 Task: Find connections with filter location Holstebro with filter topic #coronawith filter profile language Spanish with filter current company LIDO with filter school Vikram University with filter industry Renewable Energy Equipment Manufacturing with filter service category Logo Design with filter keywords title Recruiter
Action: Mouse moved to (501, 66)
Screenshot: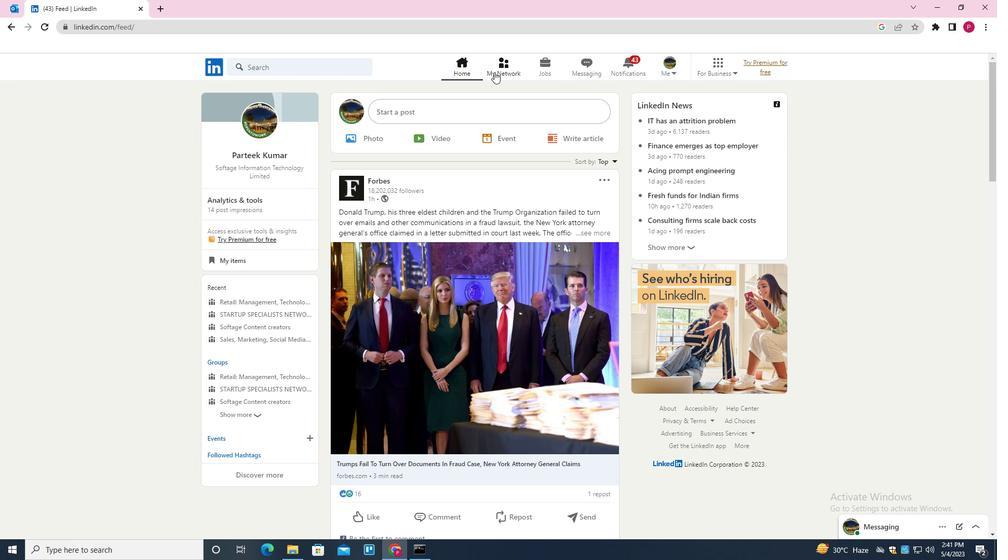 
Action: Mouse pressed left at (501, 66)
Screenshot: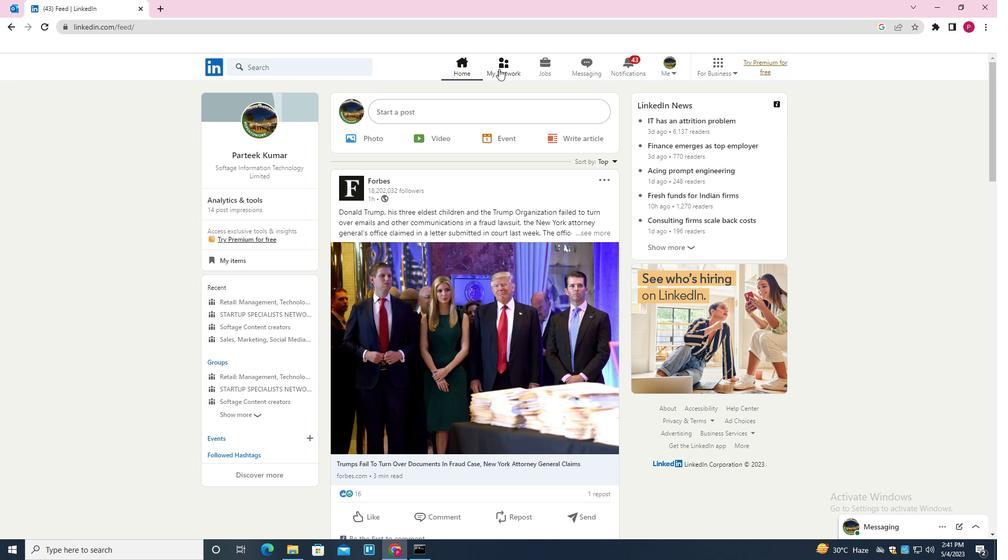 
Action: Mouse moved to (507, 63)
Screenshot: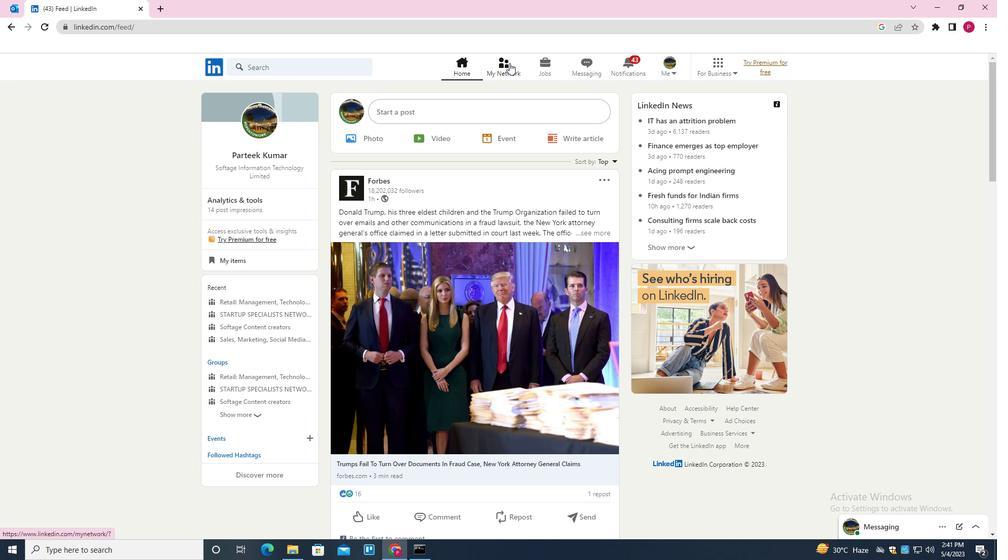 
Action: Mouse pressed left at (507, 63)
Screenshot: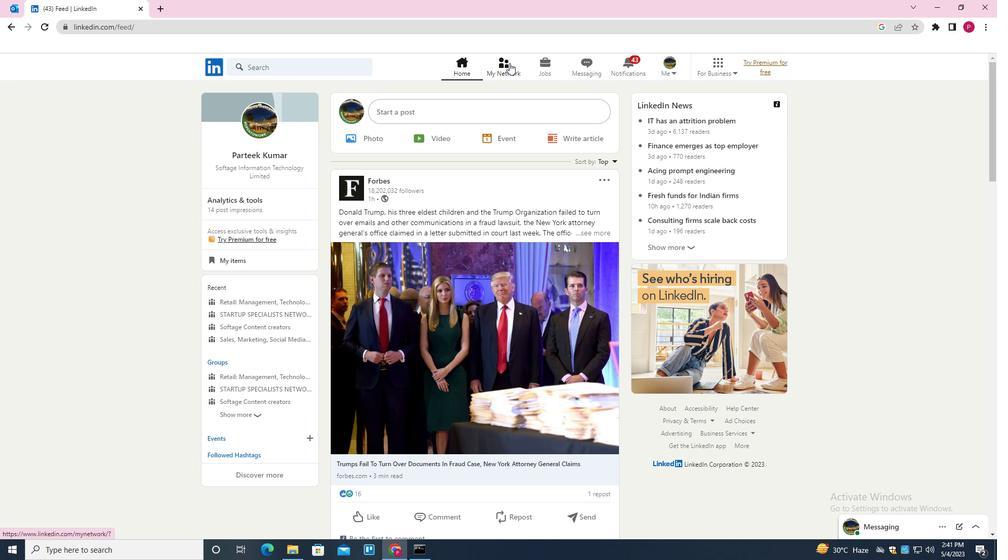 
Action: Mouse moved to (310, 125)
Screenshot: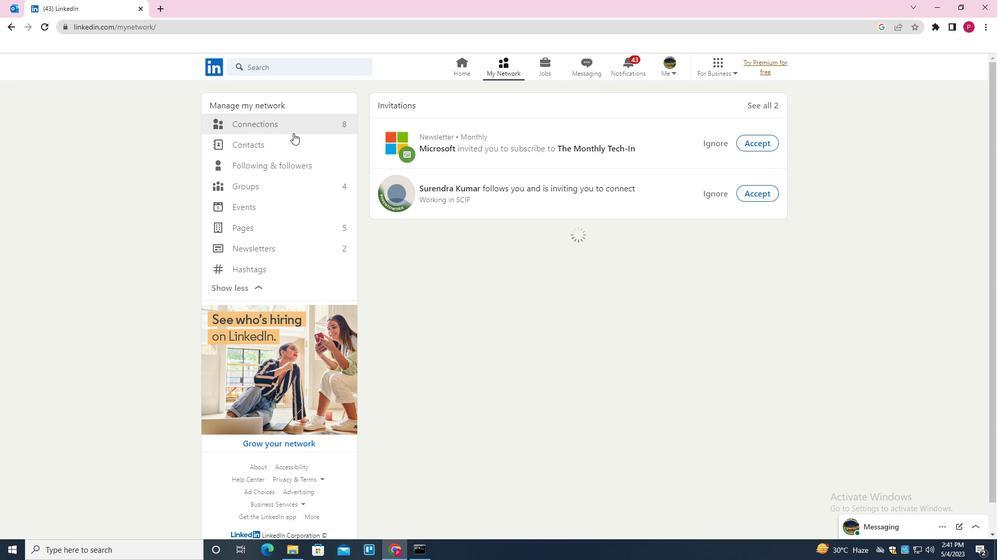 
Action: Mouse pressed left at (310, 125)
Screenshot: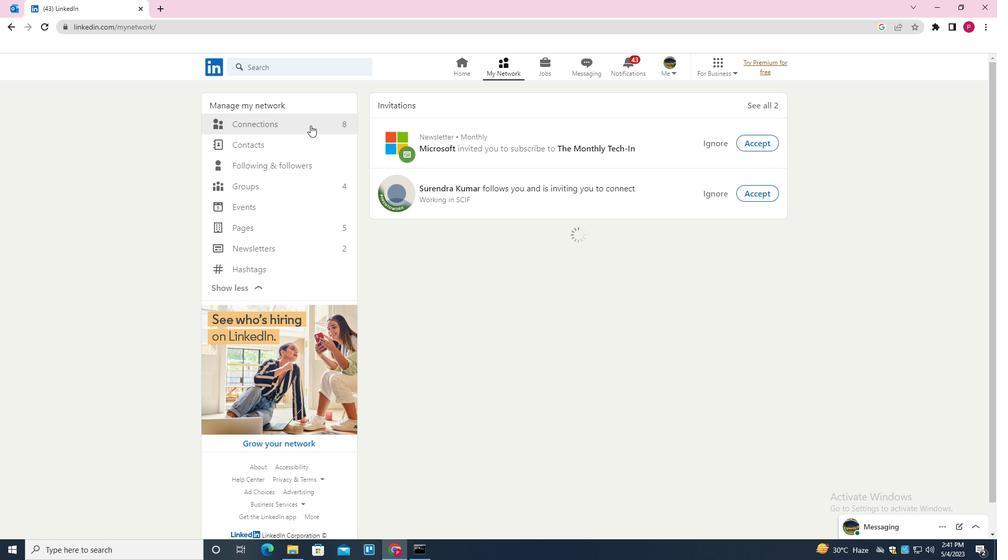 
Action: Mouse moved to (572, 126)
Screenshot: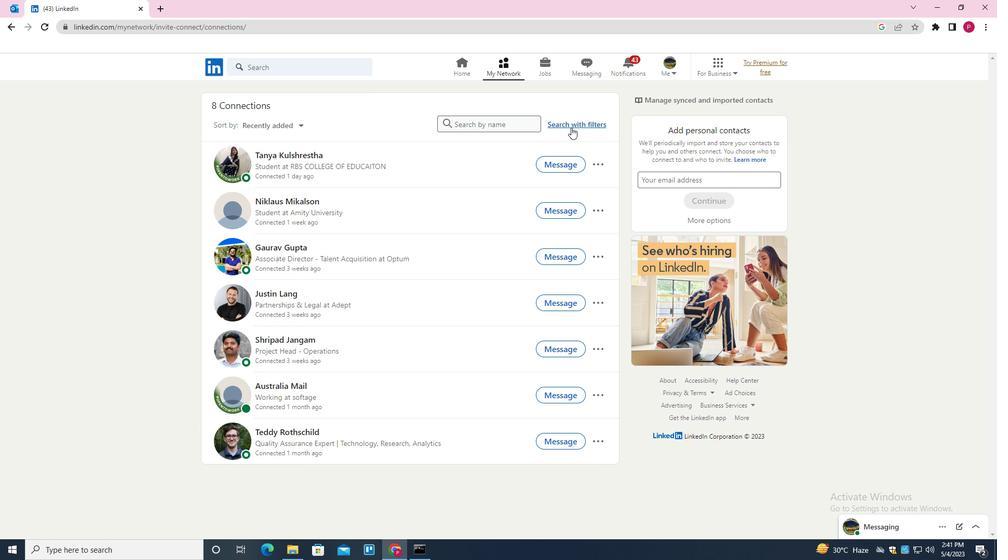 
Action: Mouse pressed left at (572, 126)
Screenshot: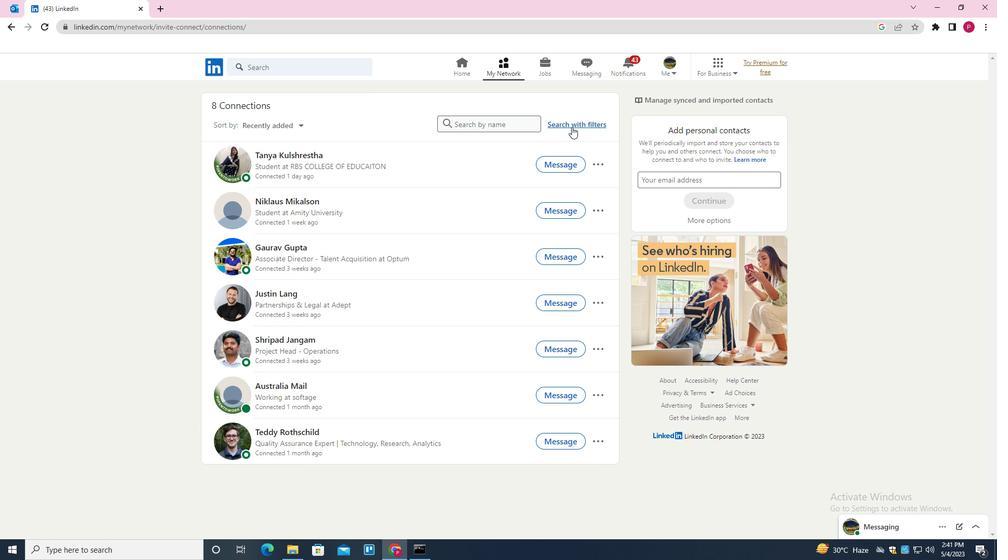 
Action: Mouse moved to (533, 97)
Screenshot: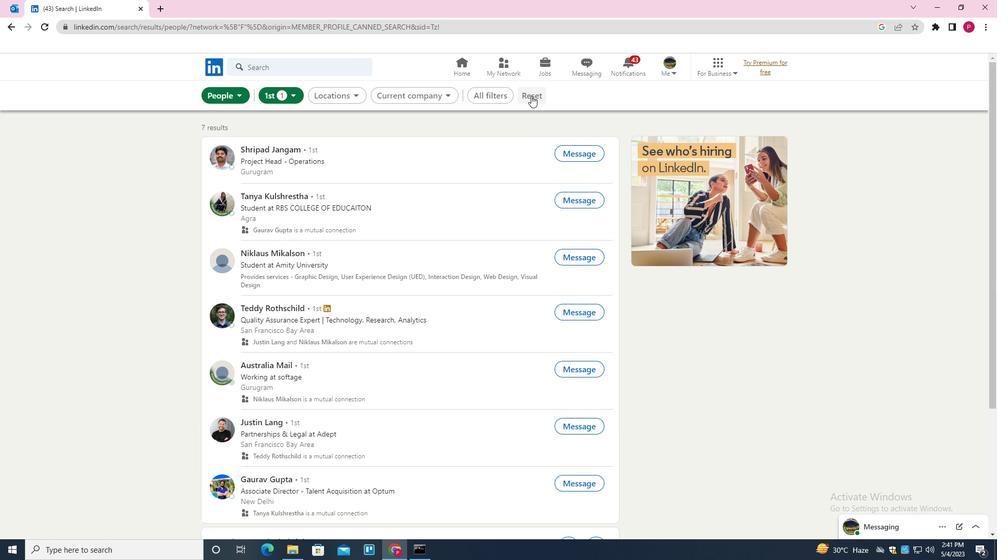 
Action: Mouse pressed left at (533, 97)
Screenshot: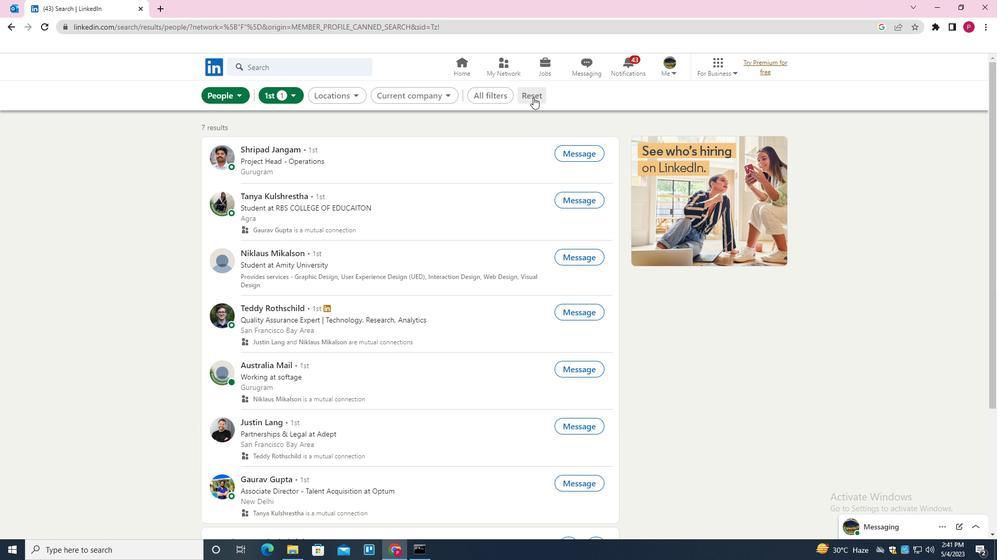 
Action: Mouse moved to (518, 99)
Screenshot: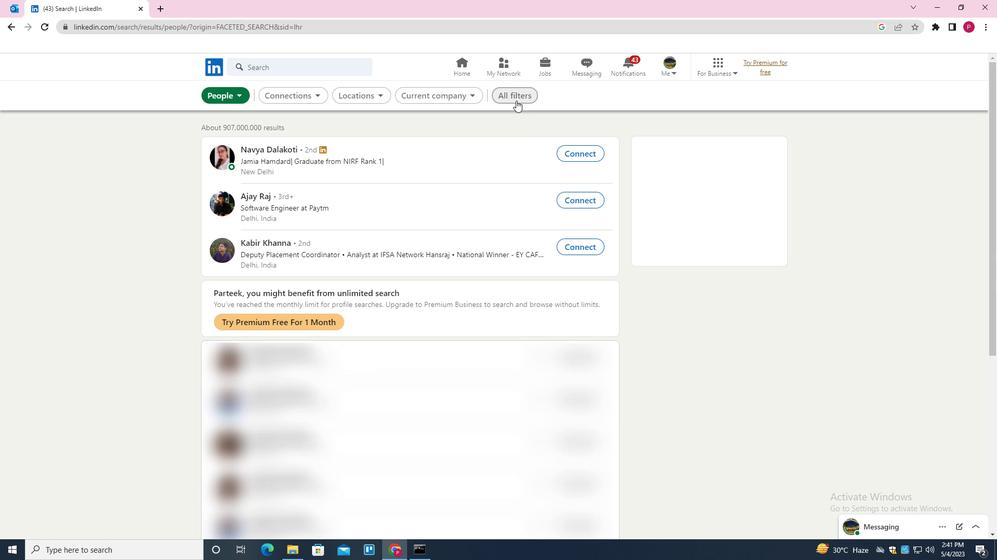 
Action: Mouse pressed left at (518, 99)
Screenshot: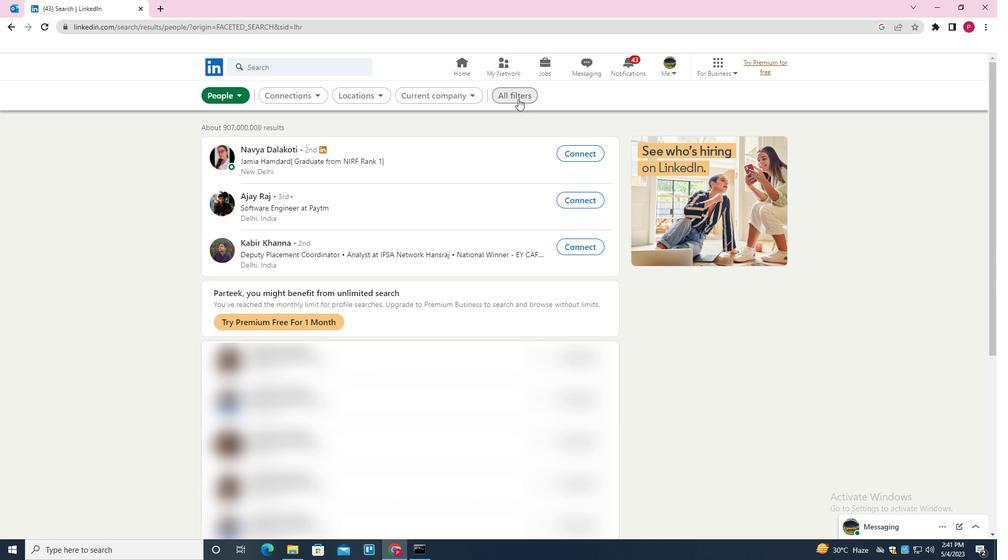 
Action: Mouse moved to (832, 288)
Screenshot: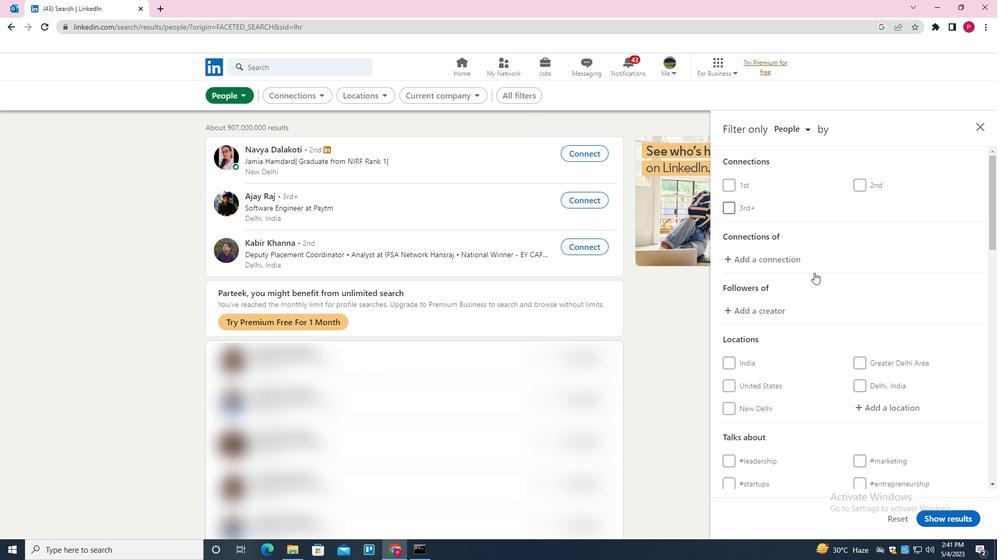 
Action: Mouse scrolled (832, 288) with delta (0, 0)
Screenshot: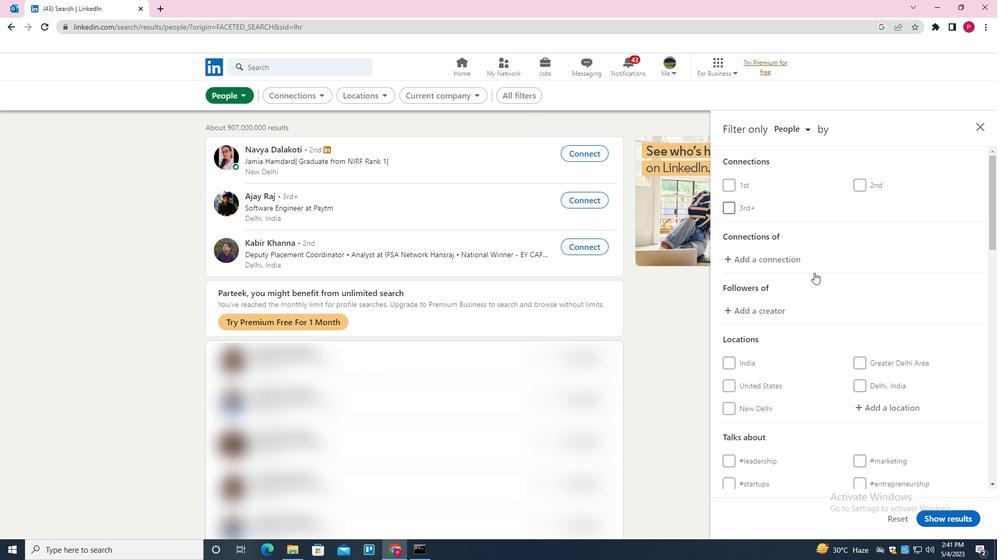 
Action: Mouse moved to (832, 289)
Screenshot: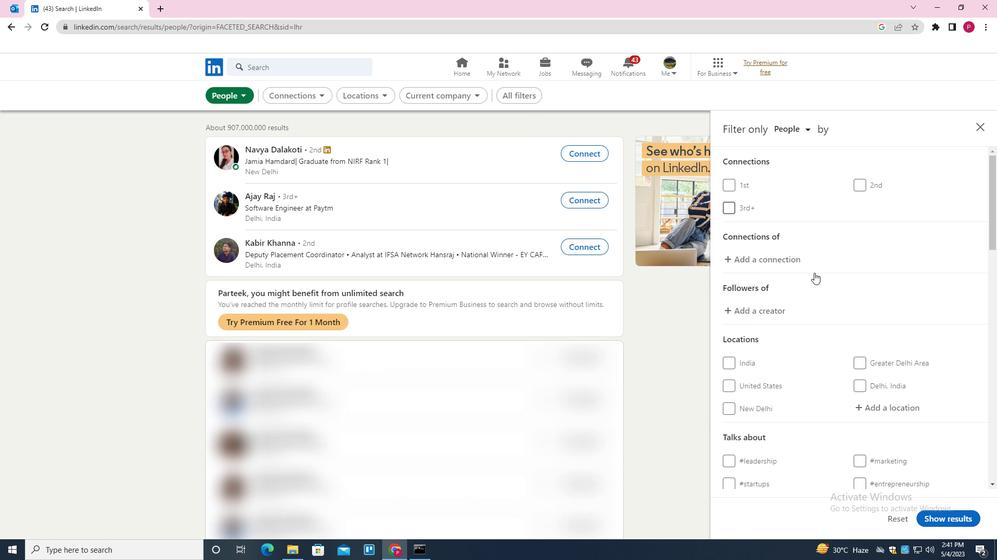
Action: Mouse scrolled (832, 288) with delta (0, 0)
Screenshot: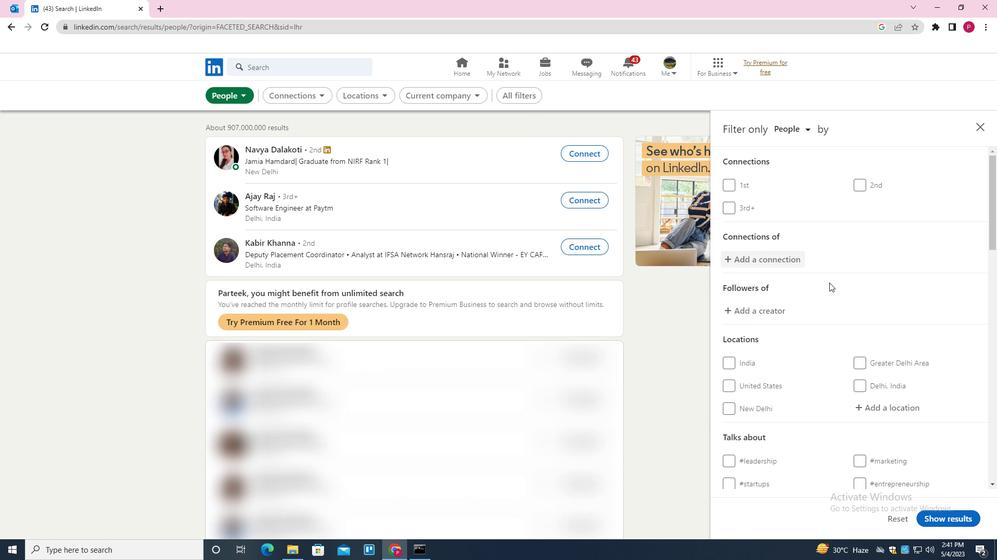 
Action: Mouse moved to (832, 289)
Screenshot: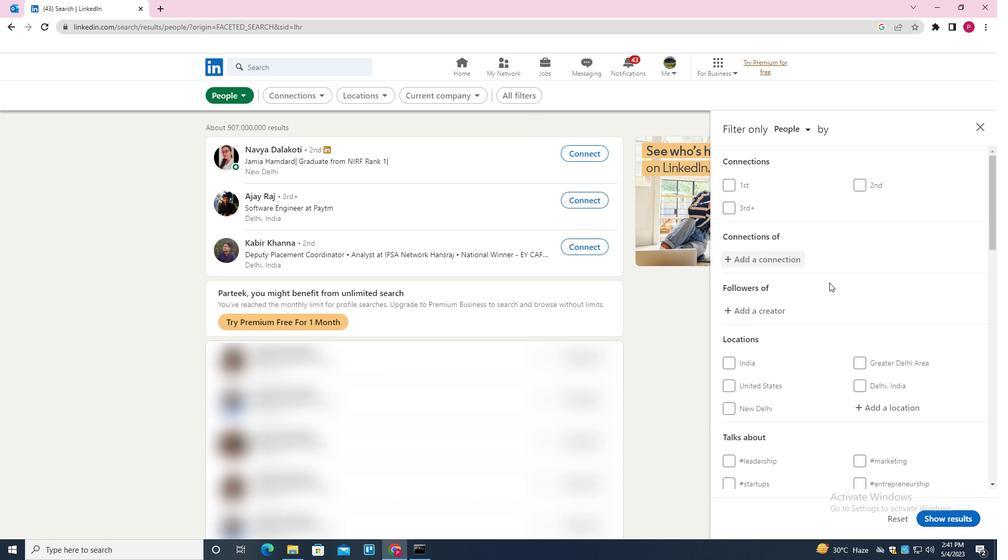 
Action: Mouse scrolled (832, 289) with delta (0, 0)
Screenshot: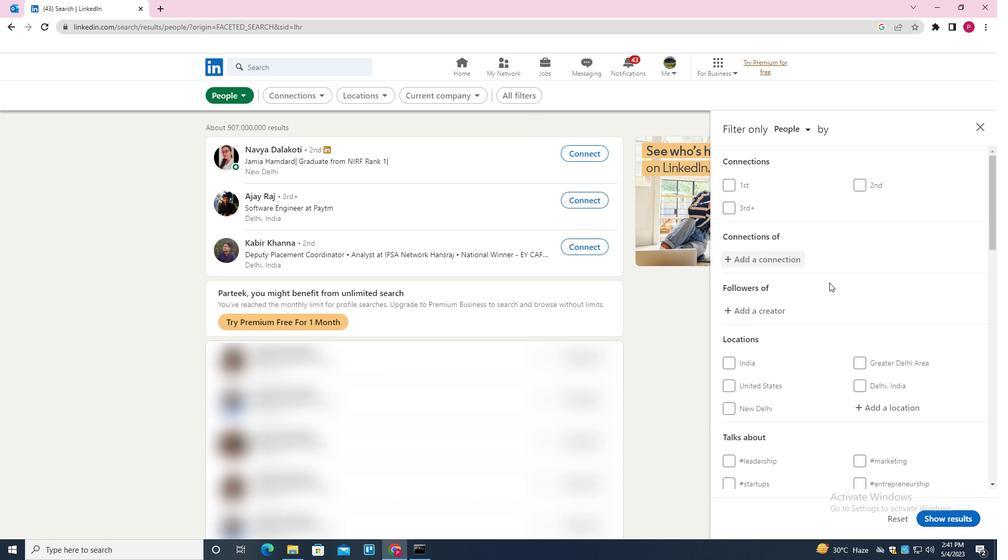 
Action: Mouse moved to (881, 250)
Screenshot: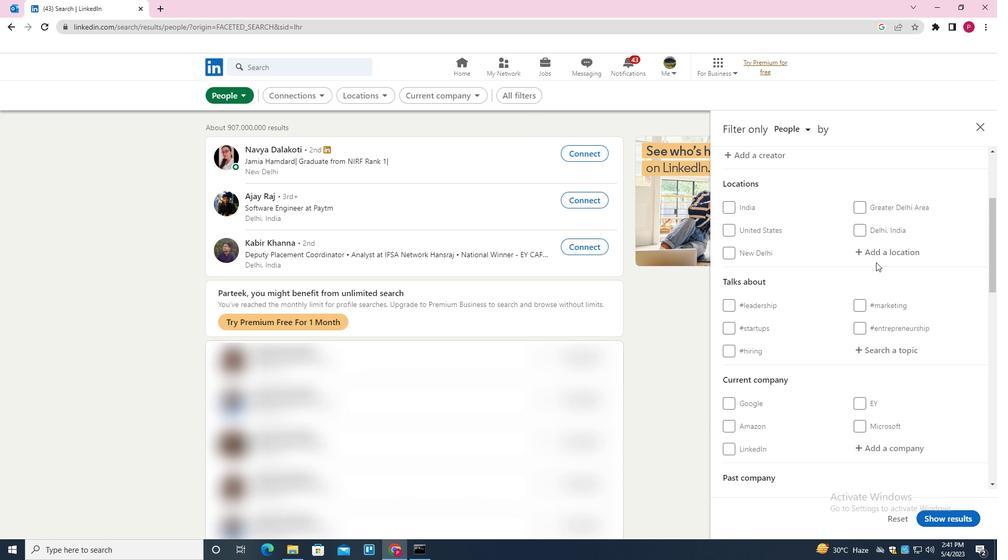 
Action: Mouse pressed left at (881, 250)
Screenshot: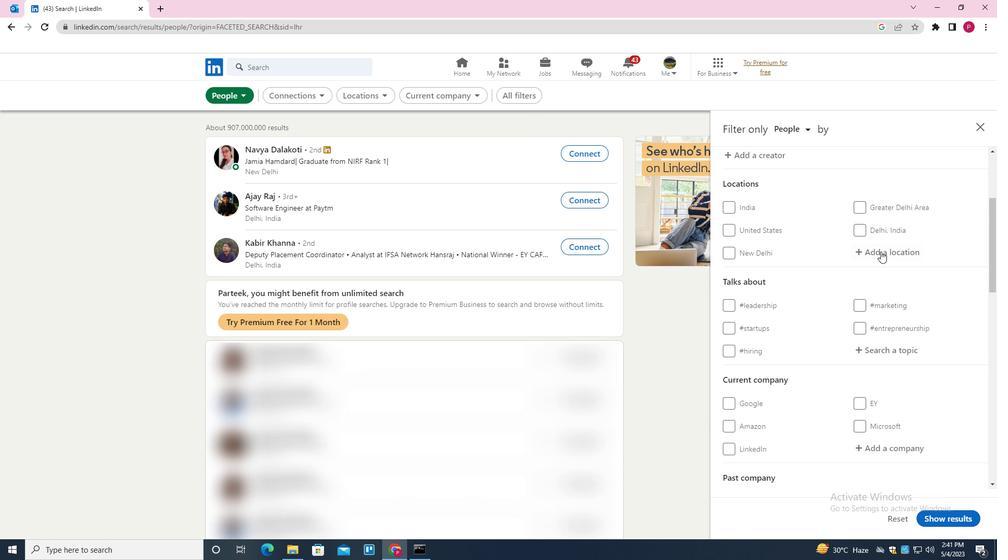 
Action: Key pressed <Key.shift><Key.shift>HOLSTEBE<Key.backspace>RO<Key.down><Key.enter>
Screenshot: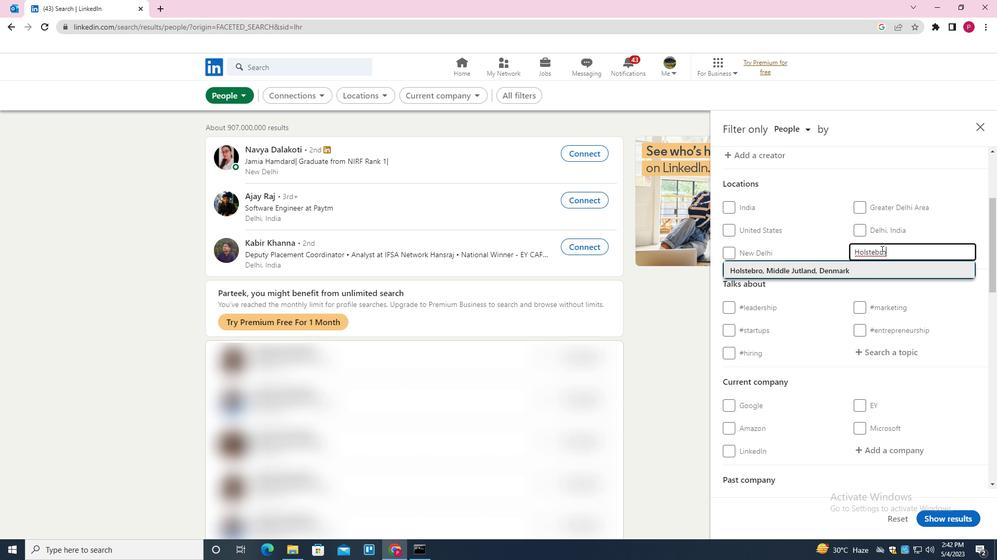 
Action: Mouse moved to (876, 266)
Screenshot: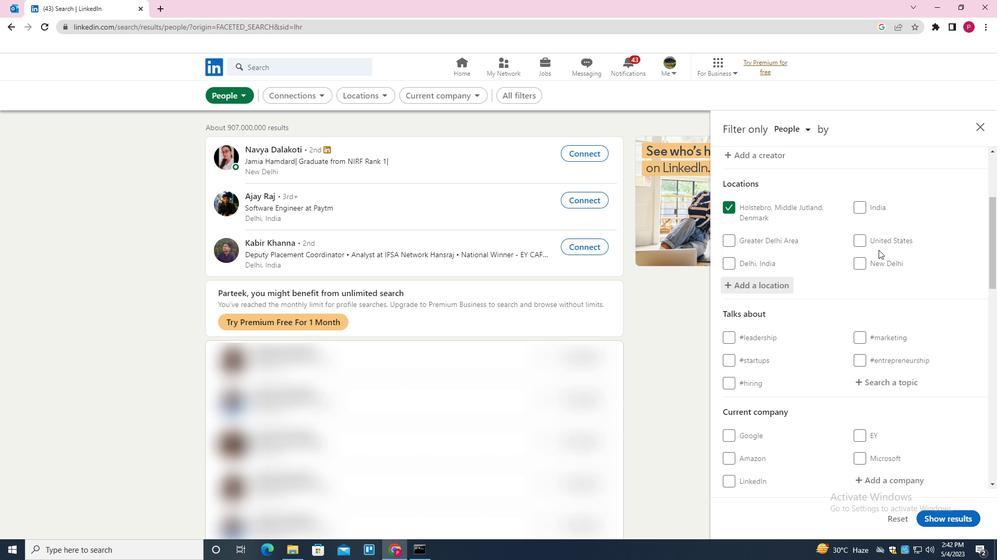 
Action: Mouse scrolled (876, 266) with delta (0, 0)
Screenshot: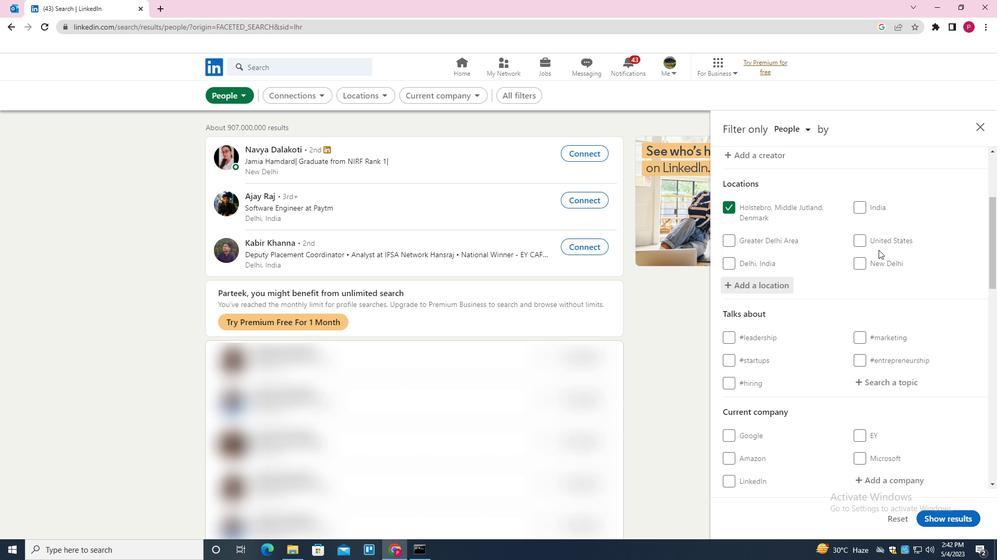 
Action: Mouse moved to (876, 269)
Screenshot: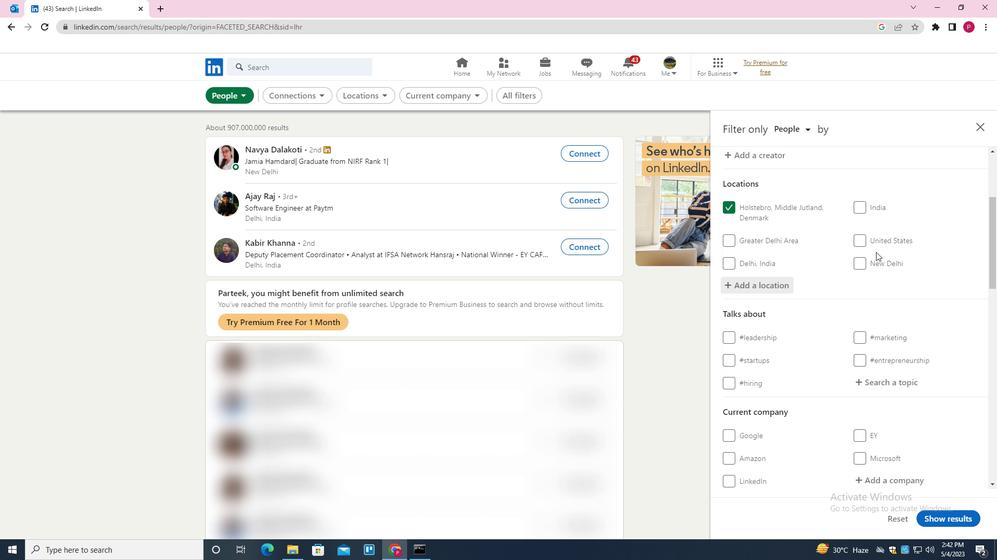 
Action: Mouse scrolled (876, 268) with delta (0, 0)
Screenshot: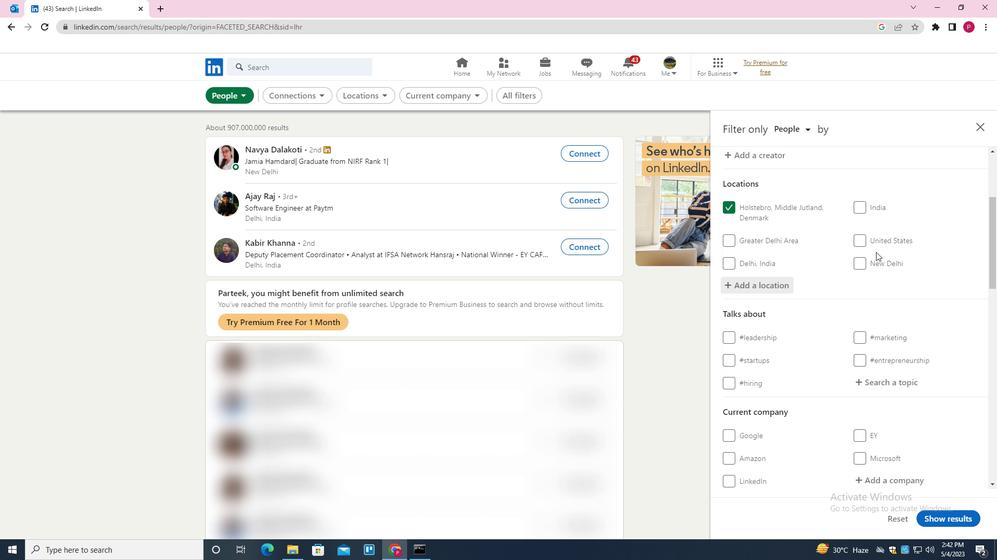 
Action: Mouse scrolled (876, 268) with delta (0, 0)
Screenshot: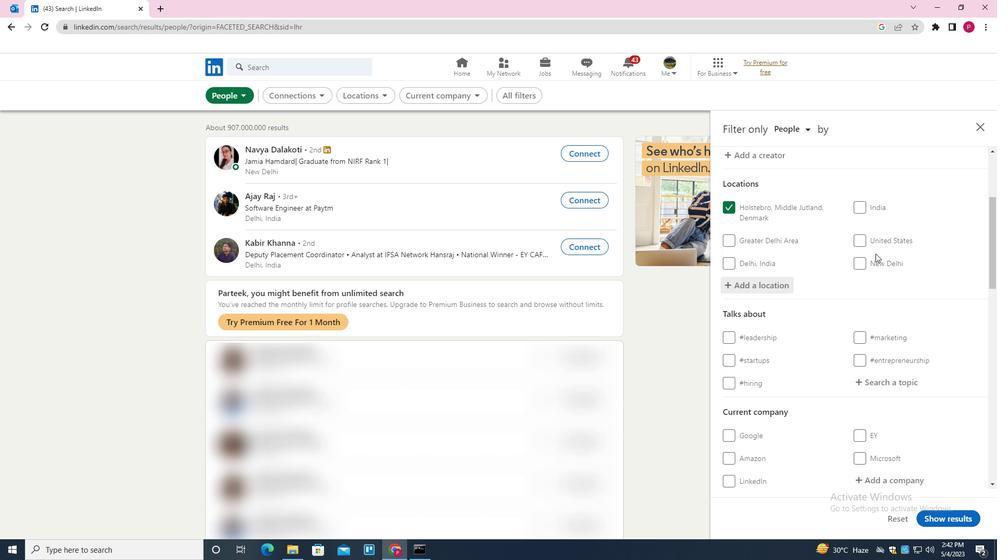 
Action: Mouse moved to (891, 229)
Screenshot: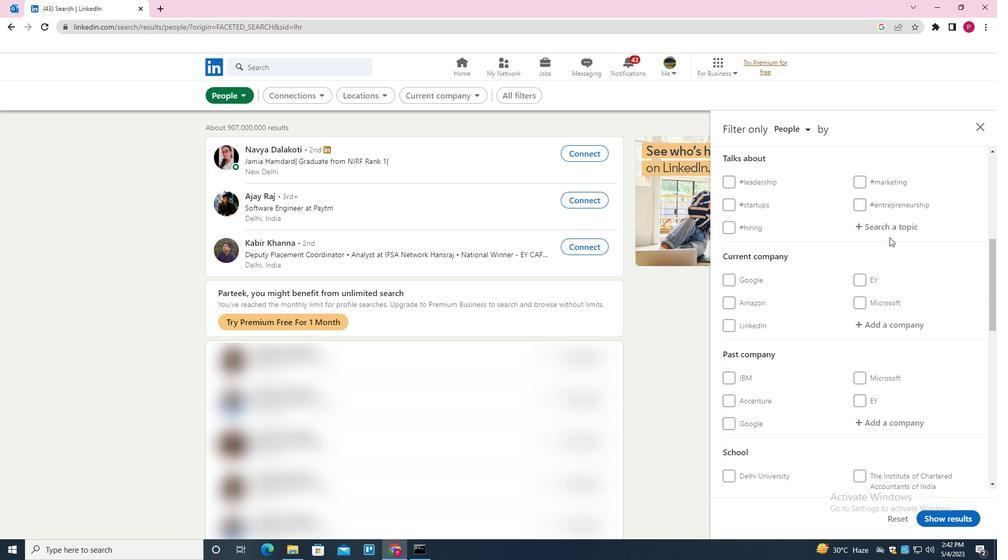 
Action: Mouse pressed left at (891, 229)
Screenshot: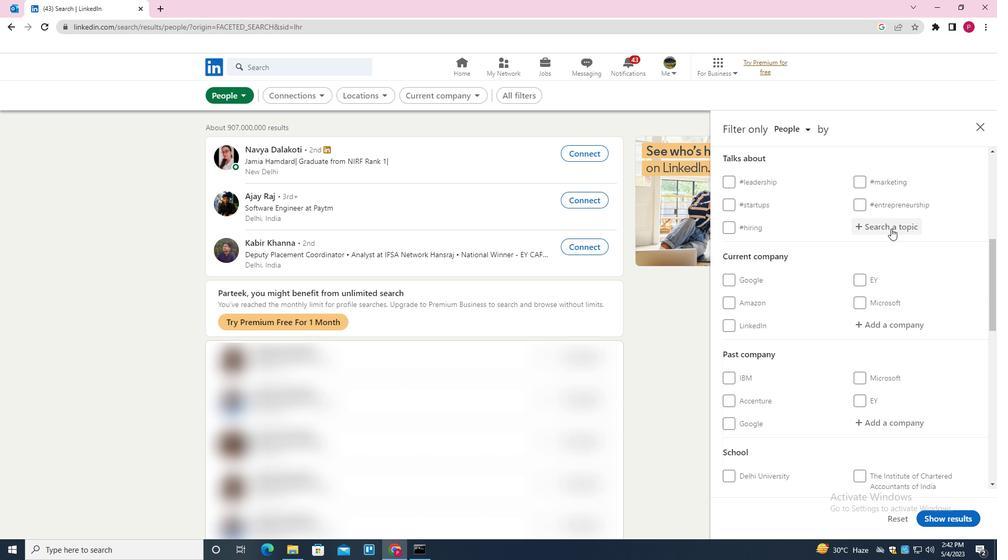 
Action: Mouse moved to (892, 224)
Screenshot: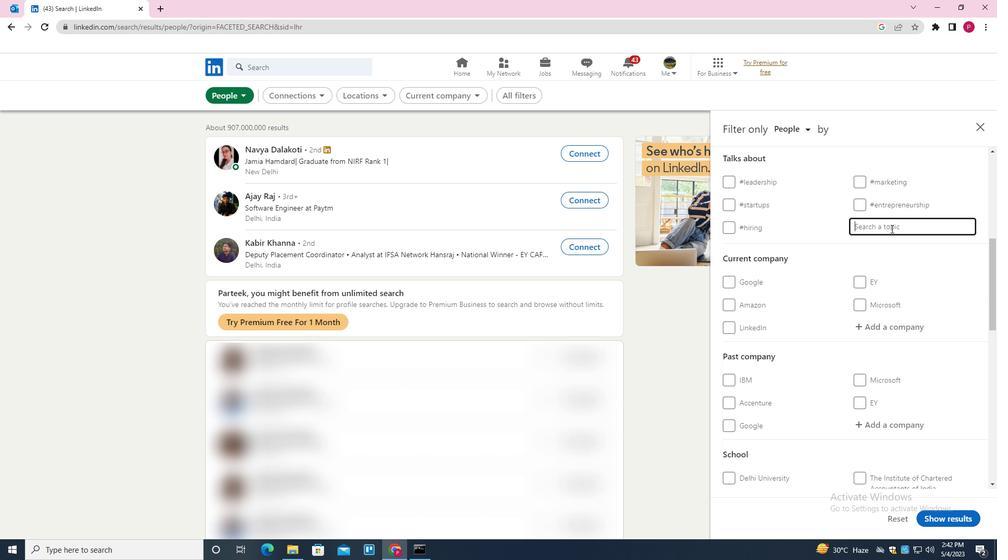 
Action: Key pressed CORONA<Key.down><Key.enter>
Screenshot: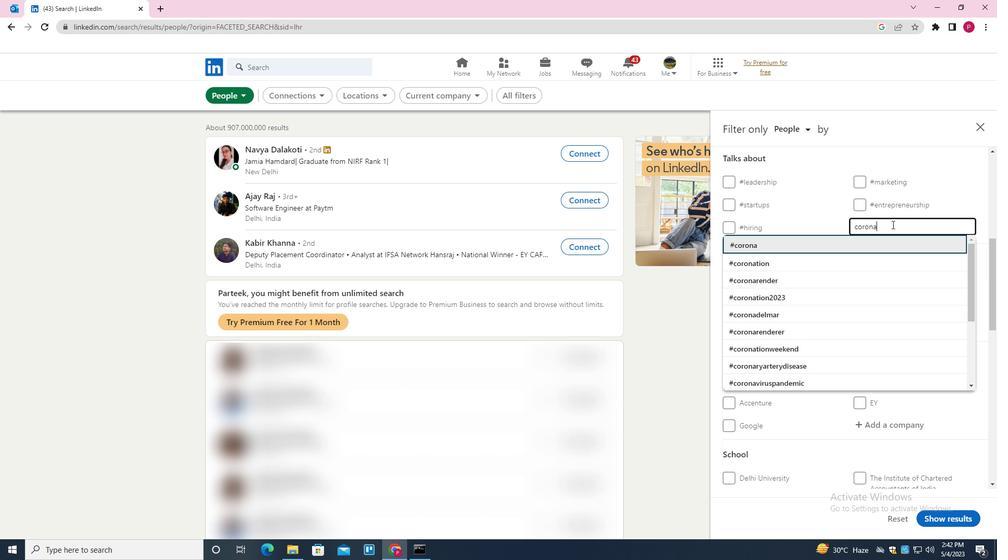 
Action: Mouse moved to (755, 238)
Screenshot: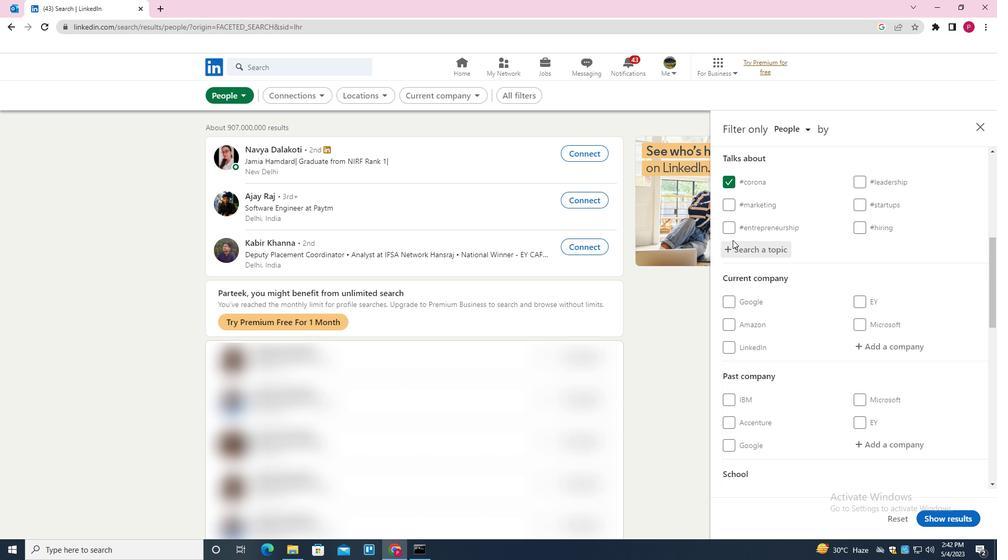 
Action: Mouse scrolled (755, 237) with delta (0, 0)
Screenshot: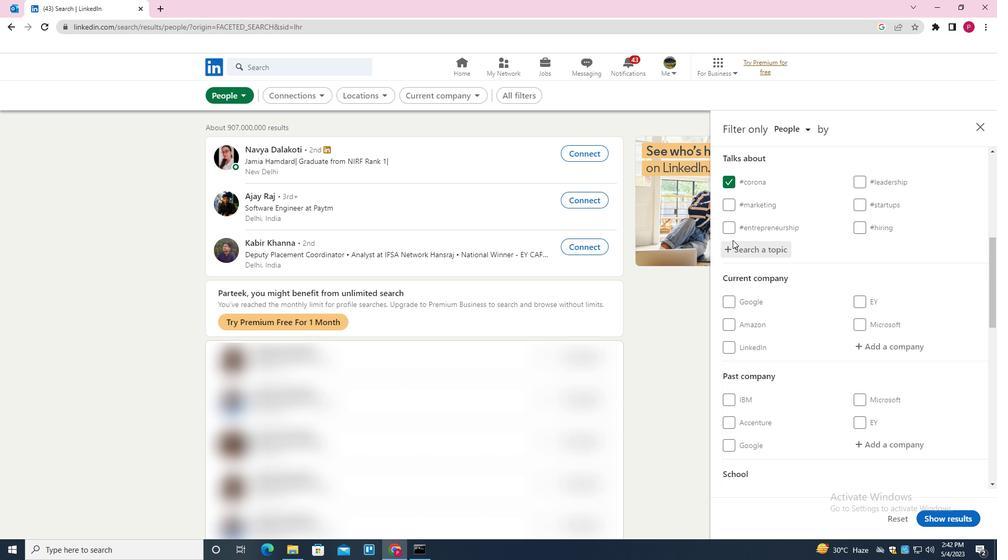 
Action: Mouse moved to (762, 237)
Screenshot: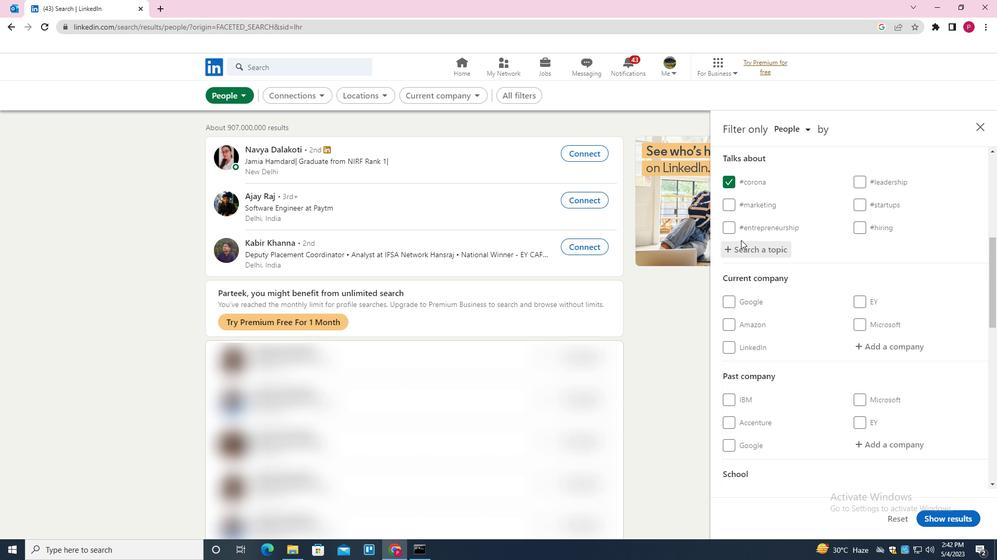 
Action: Mouse scrolled (762, 237) with delta (0, 0)
Screenshot: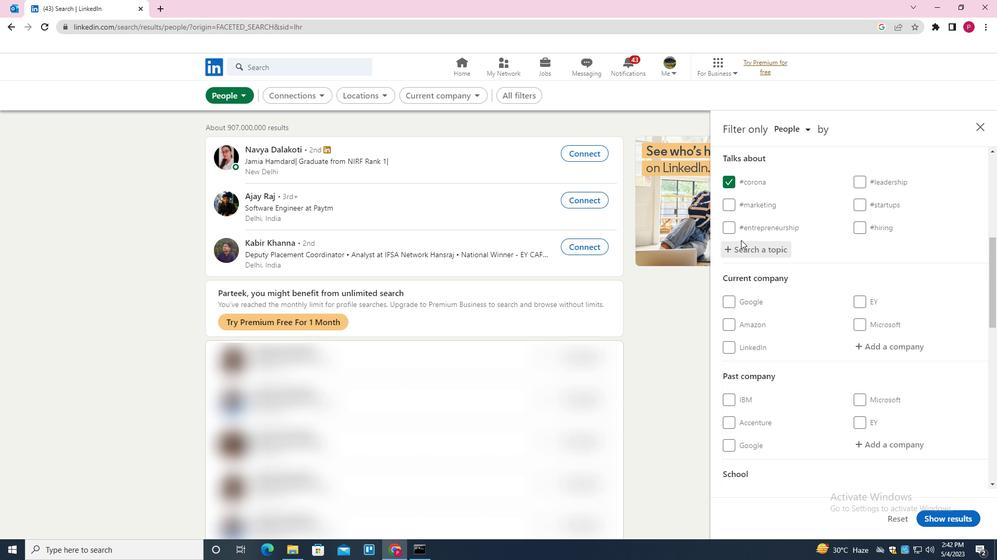 
Action: Mouse moved to (763, 237)
Screenshot: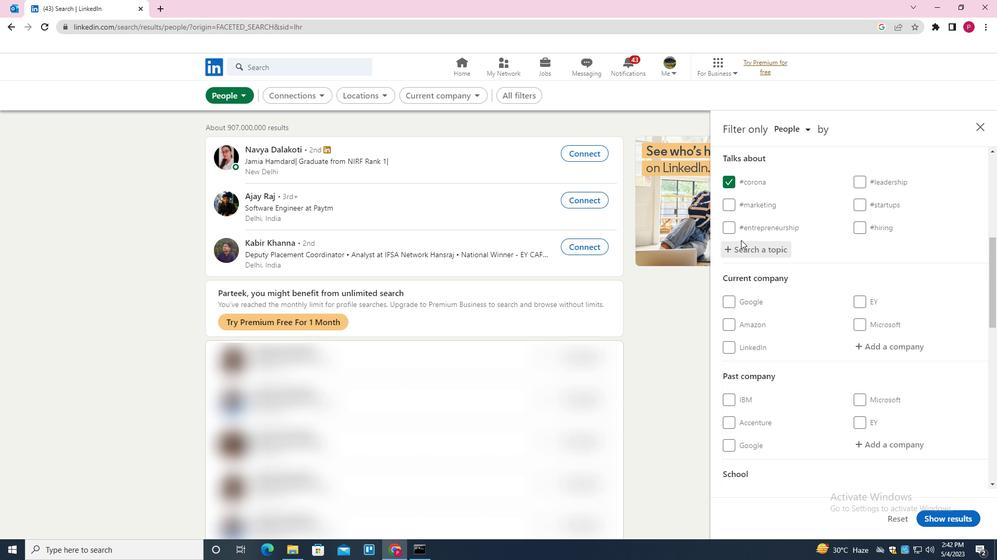 
Action: Mouse scrolled (763, 237) with delta (0, 0)
Screenshot: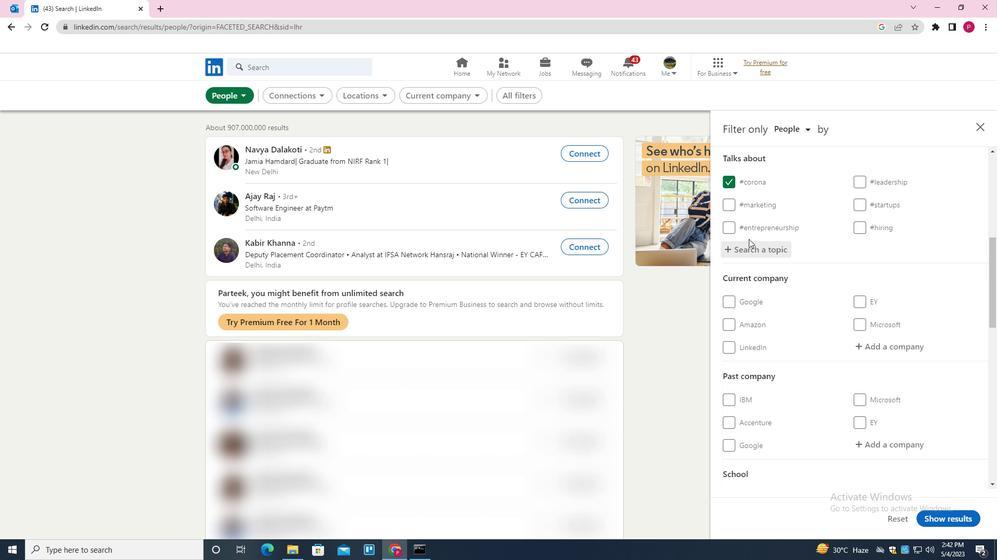 
Action: Mouse moved to (767, 237)
Screenshot: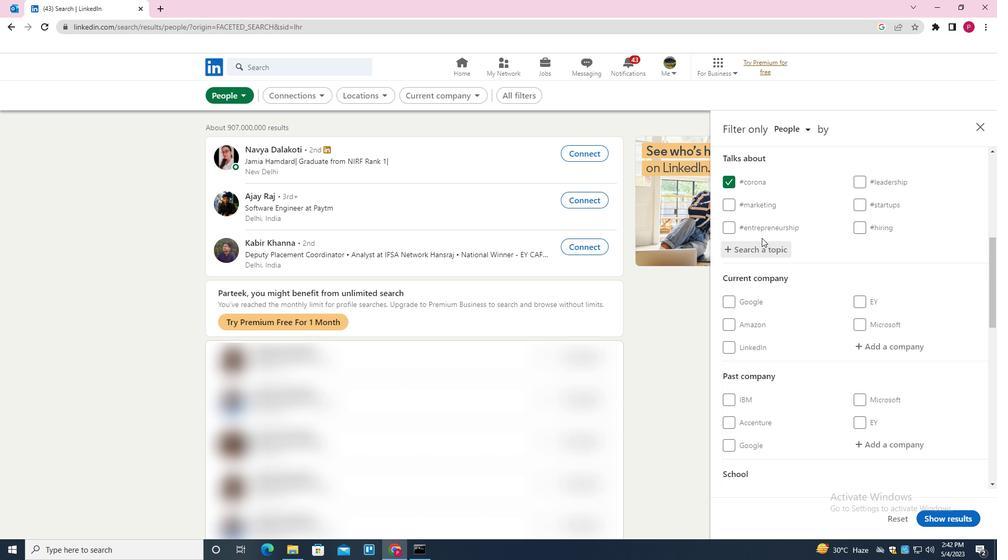 
Action: Mouse scrolled (767, 236) with delta (0, 0)
Screenshot: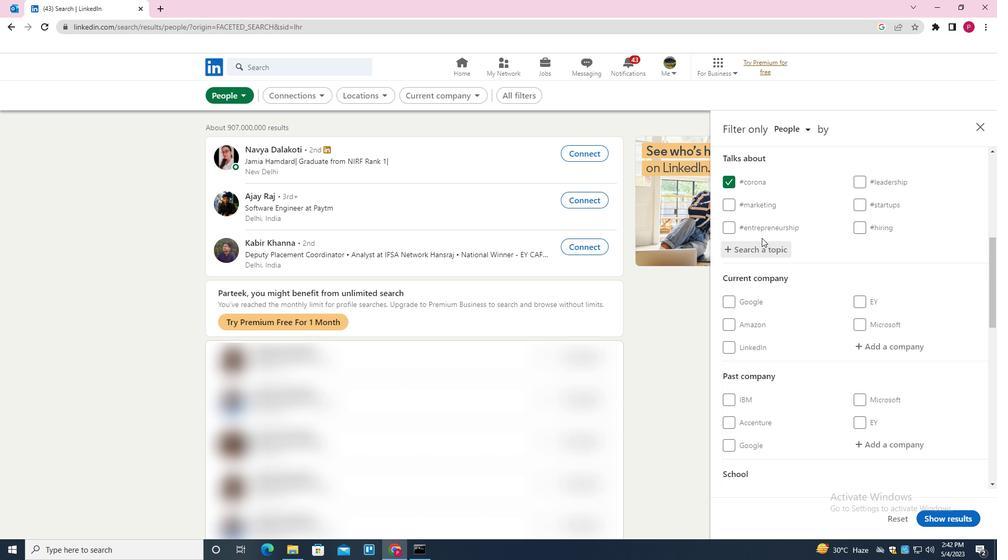 
Action: Mouse moved to (763, 256)
Screenshot: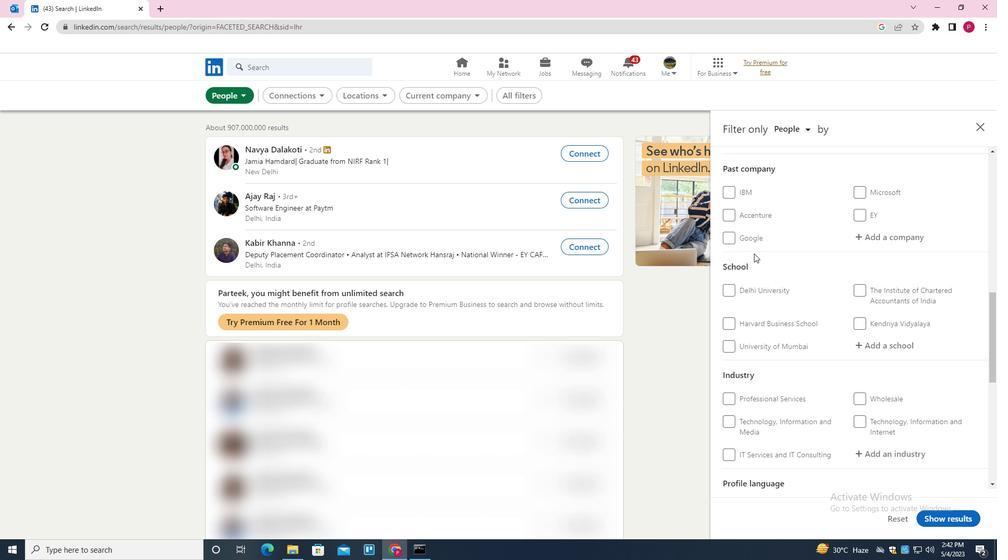 
Action: Mouse scrolled (763, 255) with delta (0, 0)
Screenshot: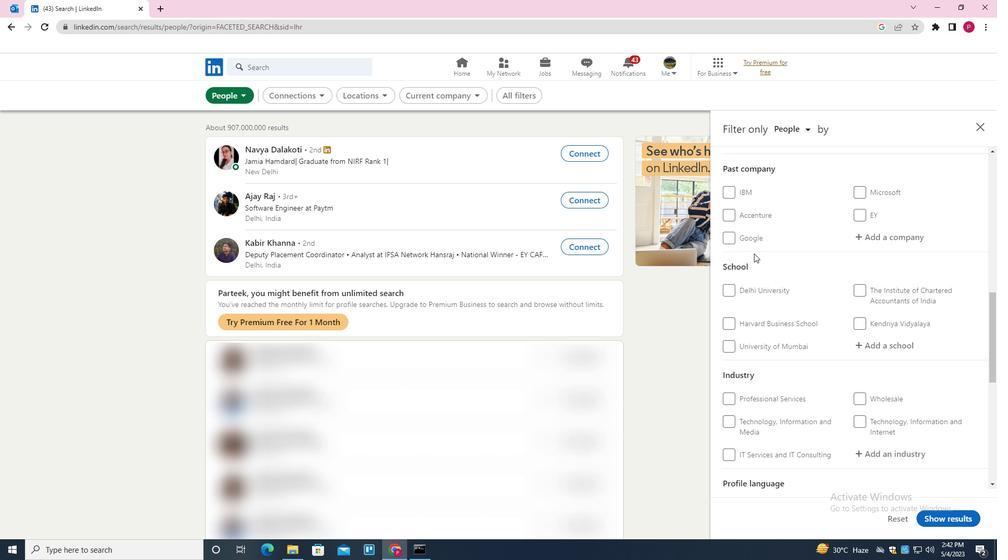 
Action: Mouse moved to (778, 257)
Screenshot: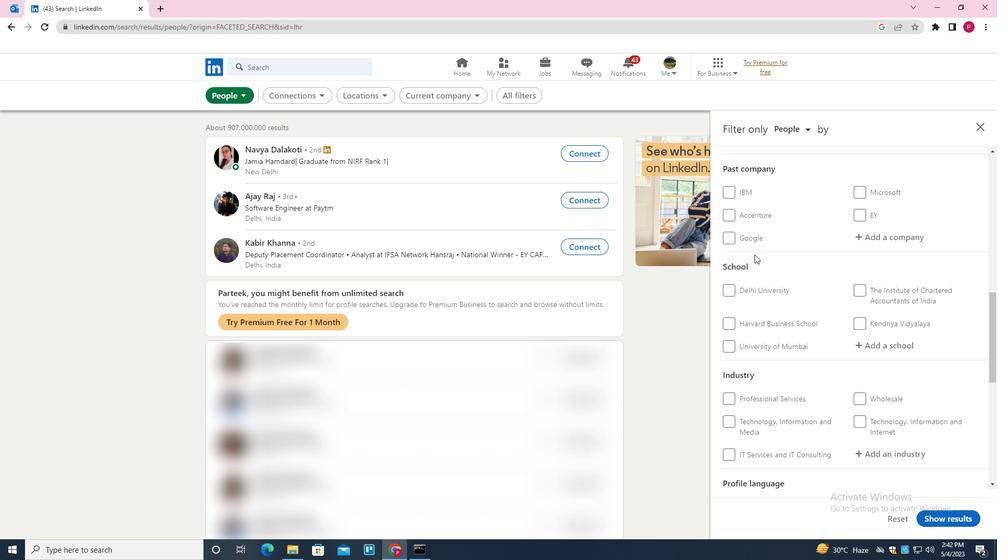 
Action: Mouse scrolled (778, 257) with delta (0, 0)
Screenshot: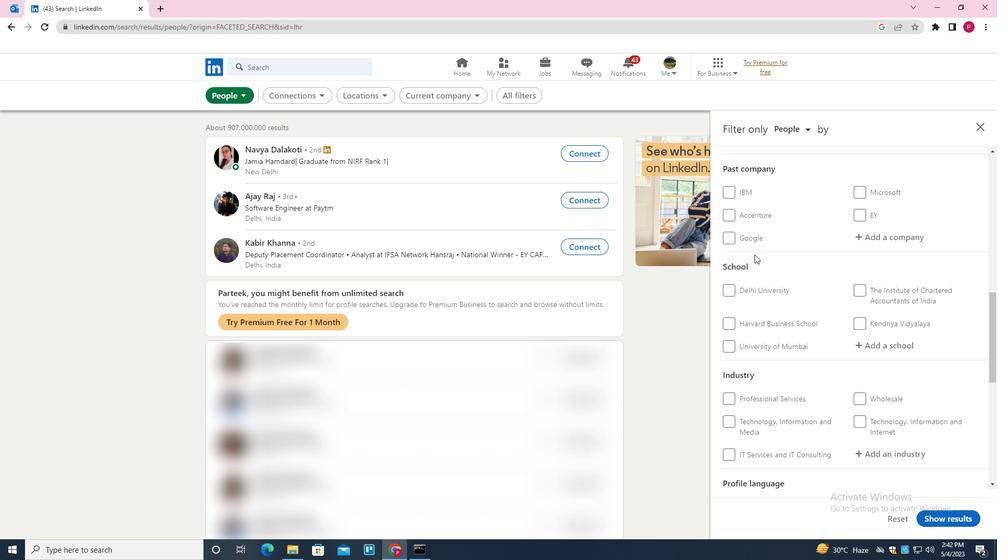 
Action: Mouse moved to (779, 258)
Screenshot: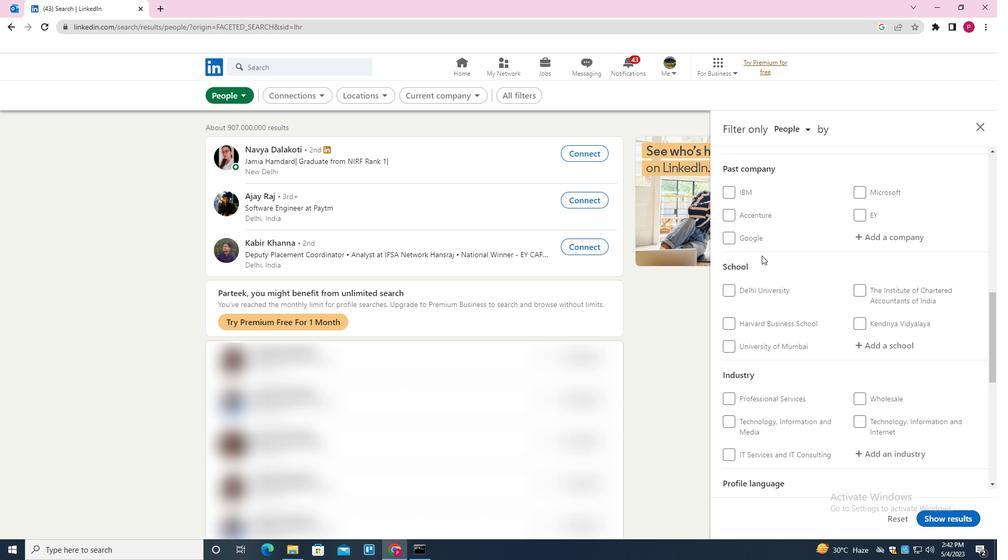 
Action: Mouse scrolled (779, 257) with delta (0, 0)
Screenshot: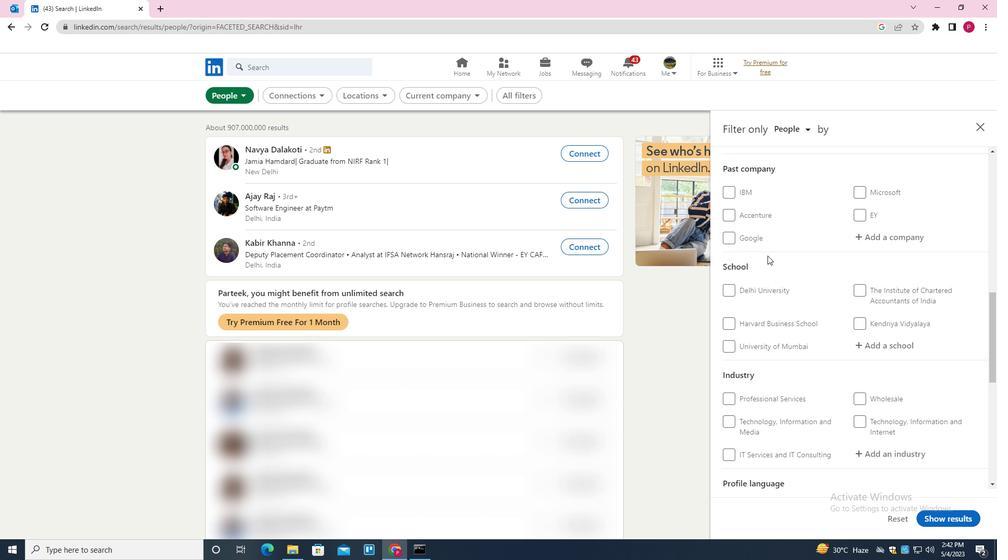 
Action: Mouse moved to (780, 258)
Screenshot: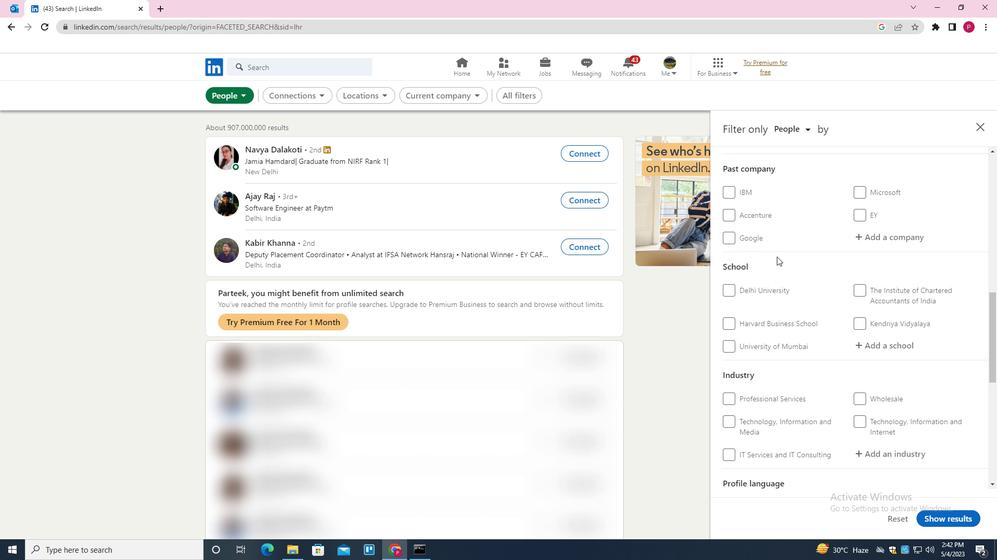 
Action: Mouse scrolled (780, 258) with delta (0, 0)
Screenshot: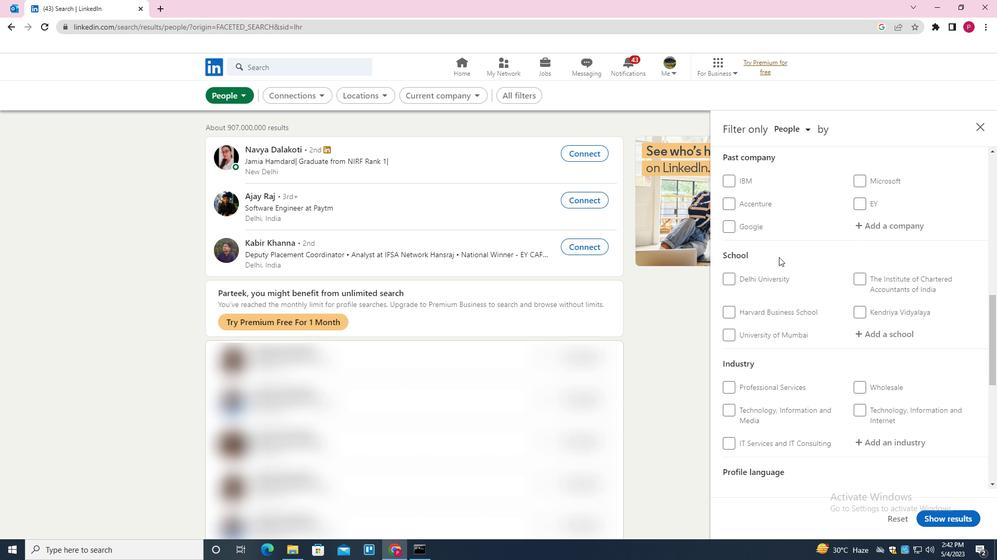
Action: Mouse moved to (781, 259)
Screenshot: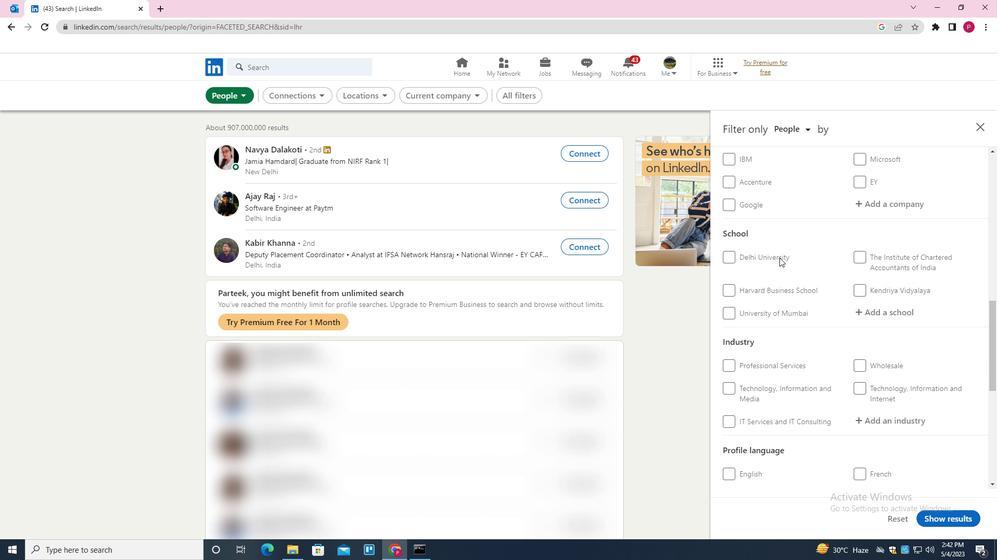 
Action: Mouse scrolled (781, 259) with delta (0, 0)
Screenshot: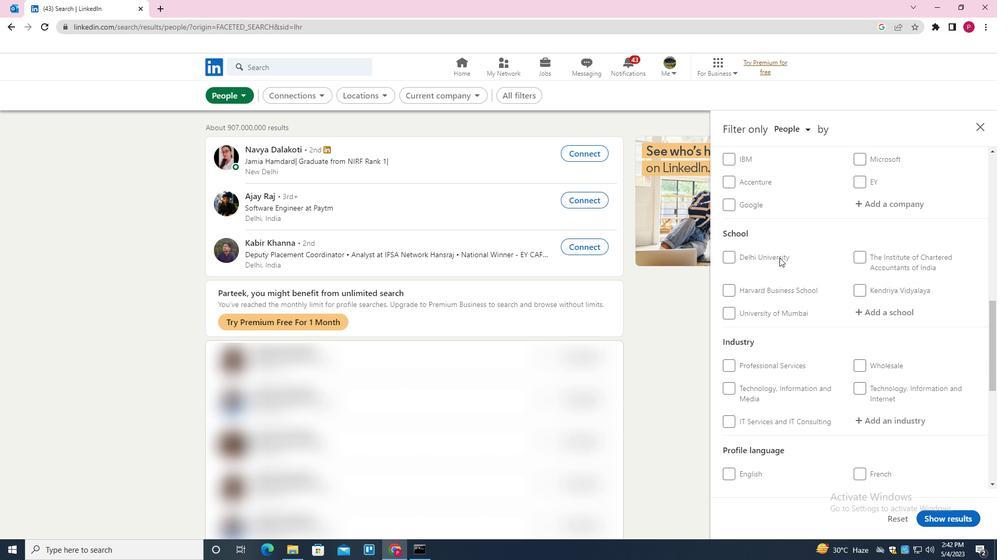 
Action: Mouse moved to (776, 281)
Screenshot: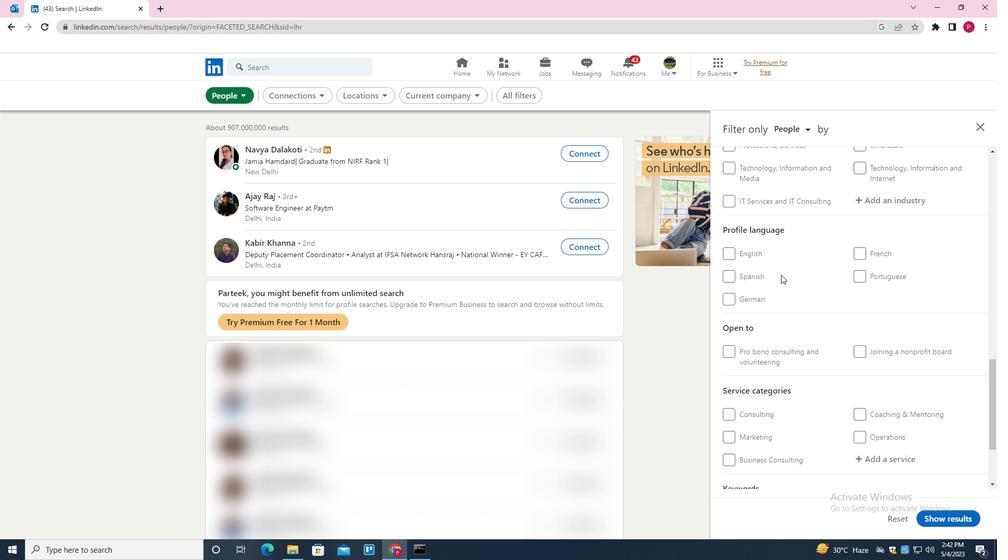 
Action: Mouse scrolled (776, 281) with delta (0, 0)
Screenshot: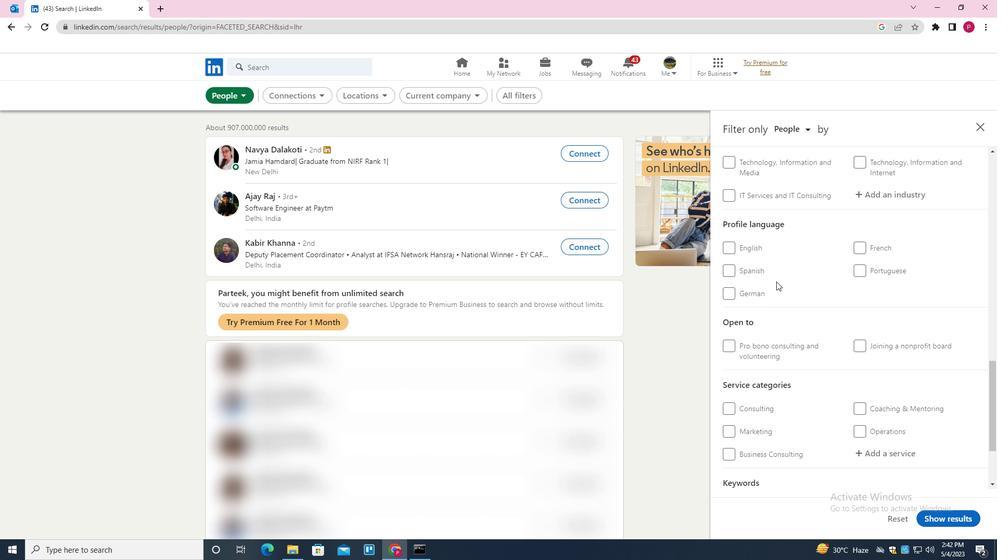 
Action: Mouse moved to (752, 220)
Screenshot: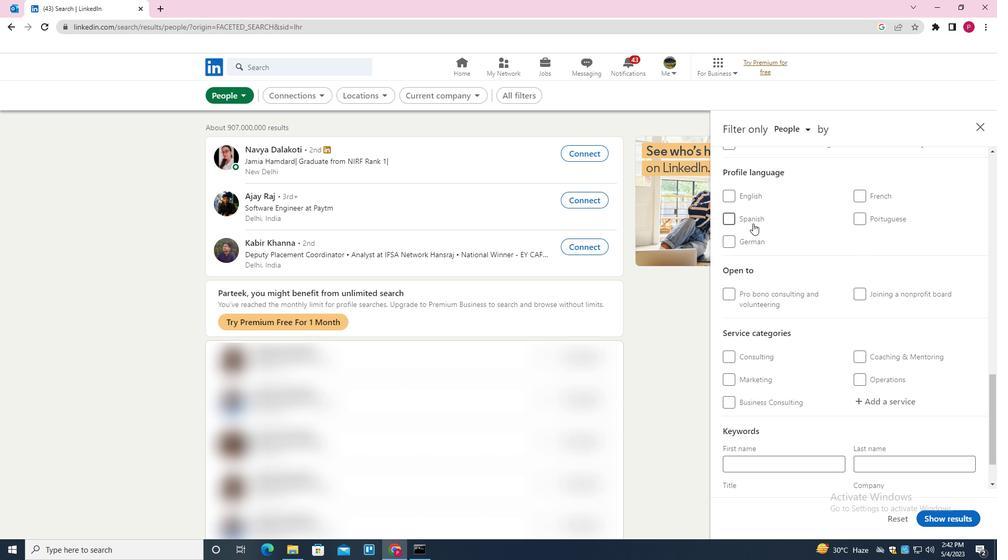 
Action: Mouse pressed left at (752, 220)
Screenshot: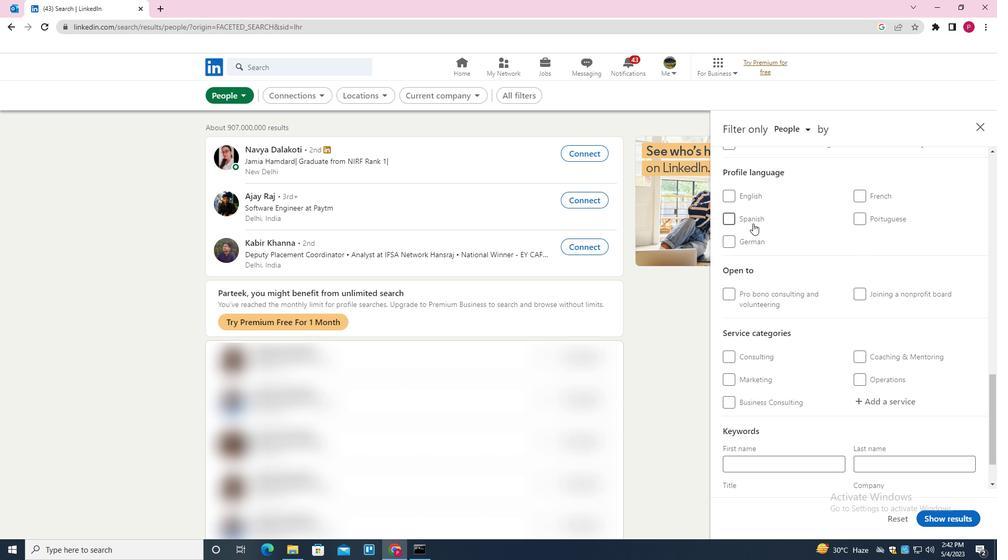 
Action: Mouse moved to (798, 307)
Screenshot: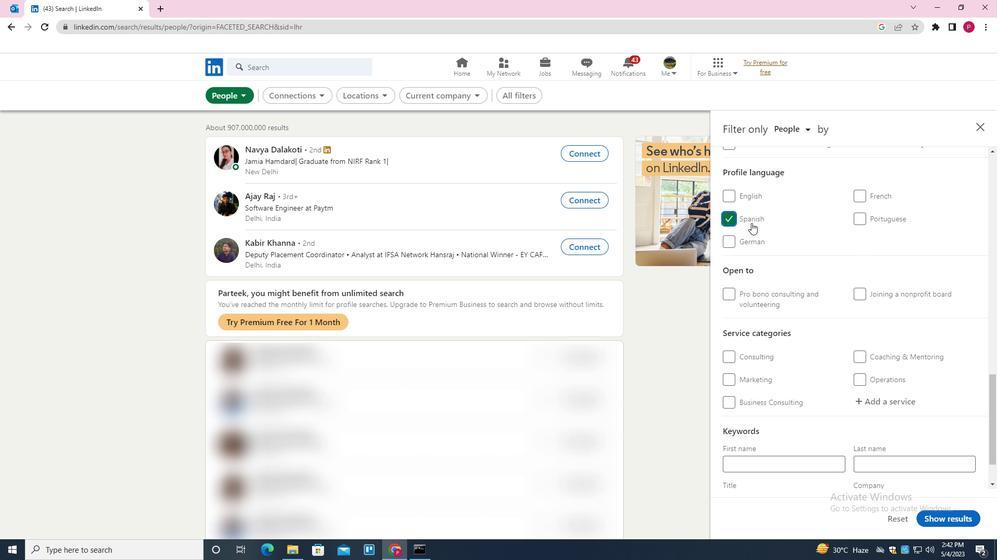 
Action: Mouse scrolled (798, 308) with delta (0, 0)
Screenshot: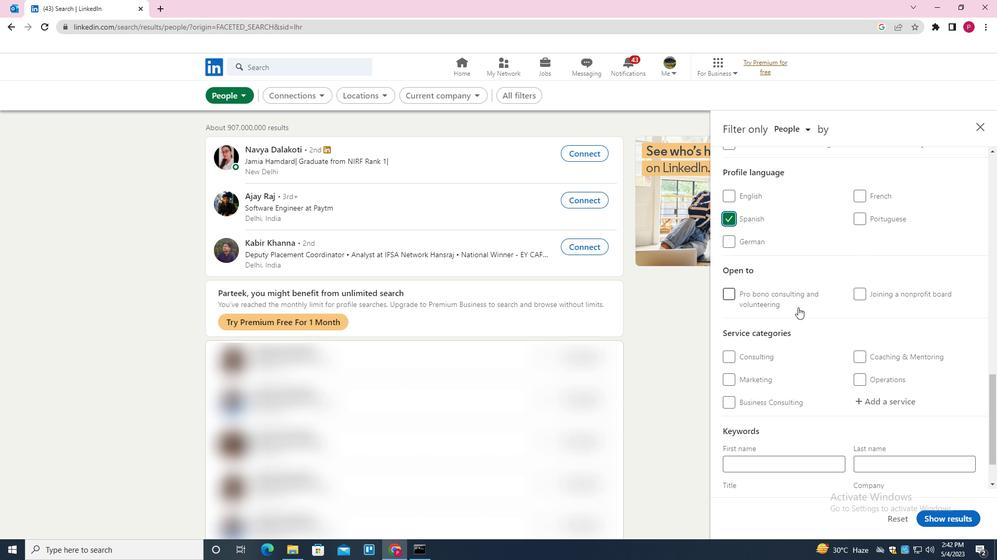 
Action: Mouse scrolled (798, 308) with delta (0, 0)
Screenshot: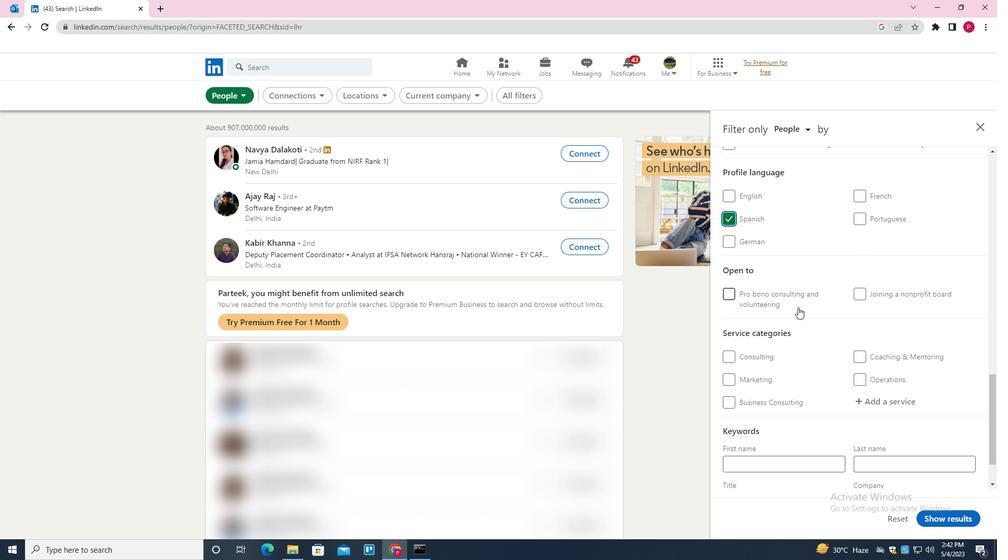 
Action: Mouse scrolled (798, 308) with delta (0, 0)
Screenshot: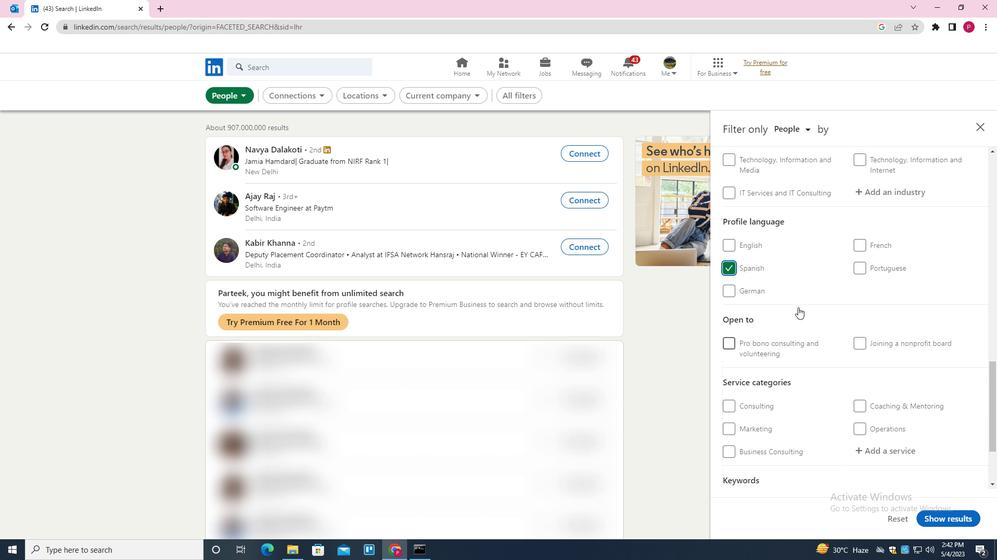 
Action: Mouse scrolled (798, 308) with delta (0, 0)
Screenshot: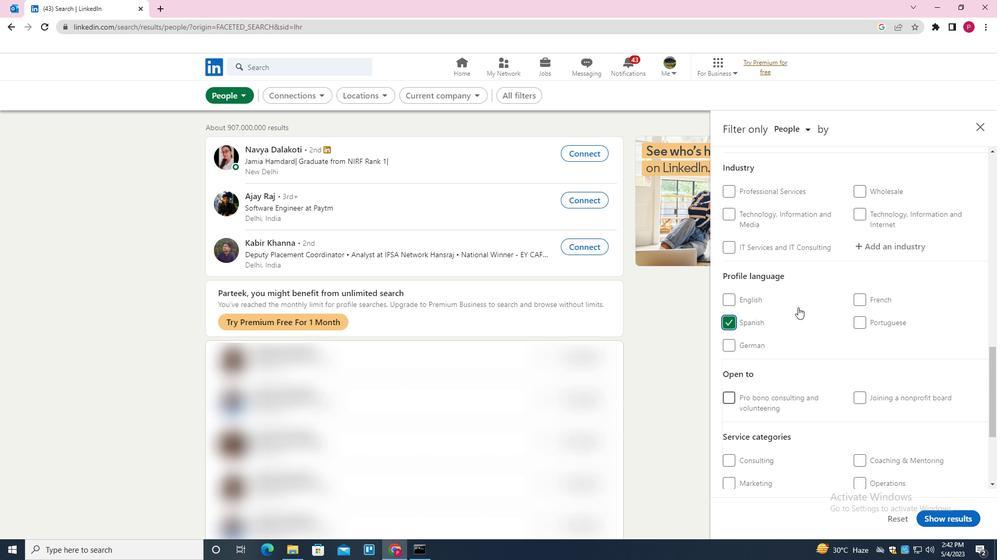 
Action: Mouse scrolled (798, 308) with delta (0, 0)
Screenshot: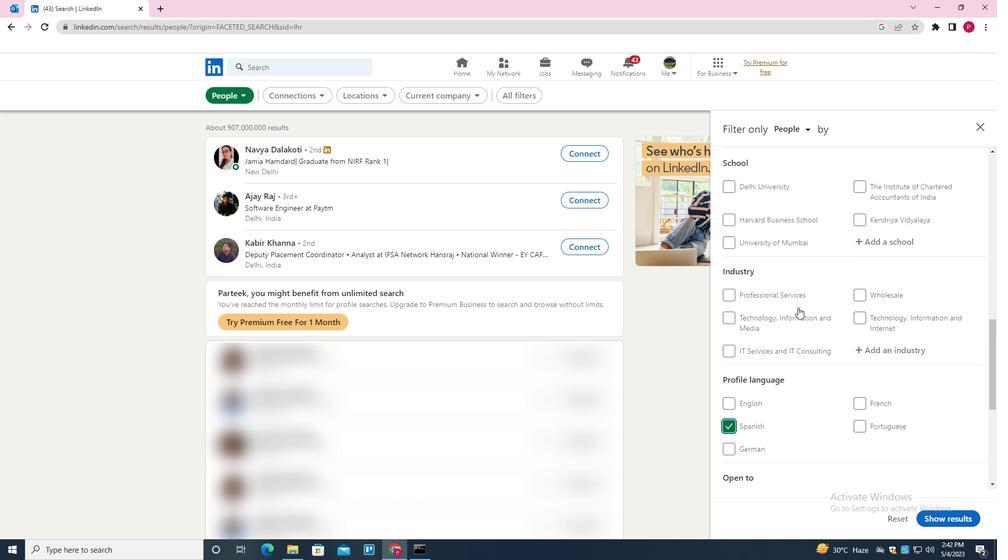 
Action: Mouse scrolled (798, 308) with delta (0, 0)
Screenshot: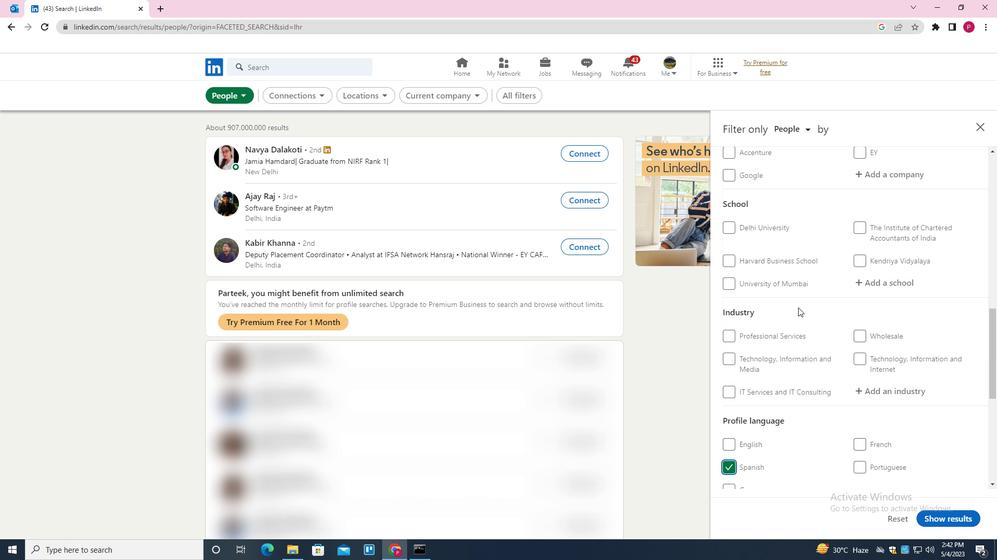 
Action: Mouse scrolled (798, 308) with delta (0, 0)
Screenshot: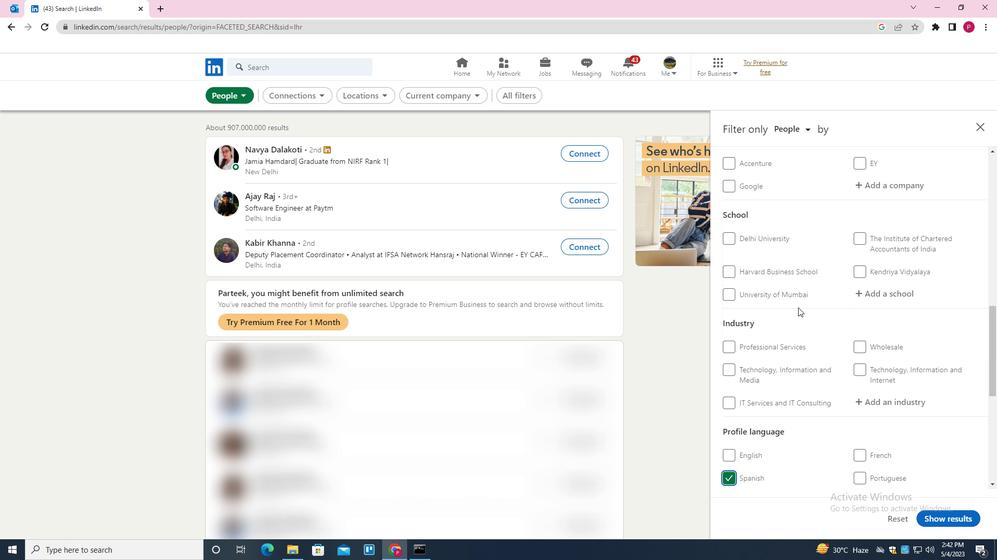 
Action: Mouse scrolled (798, 308) with delta (0, 0)
Screenshot: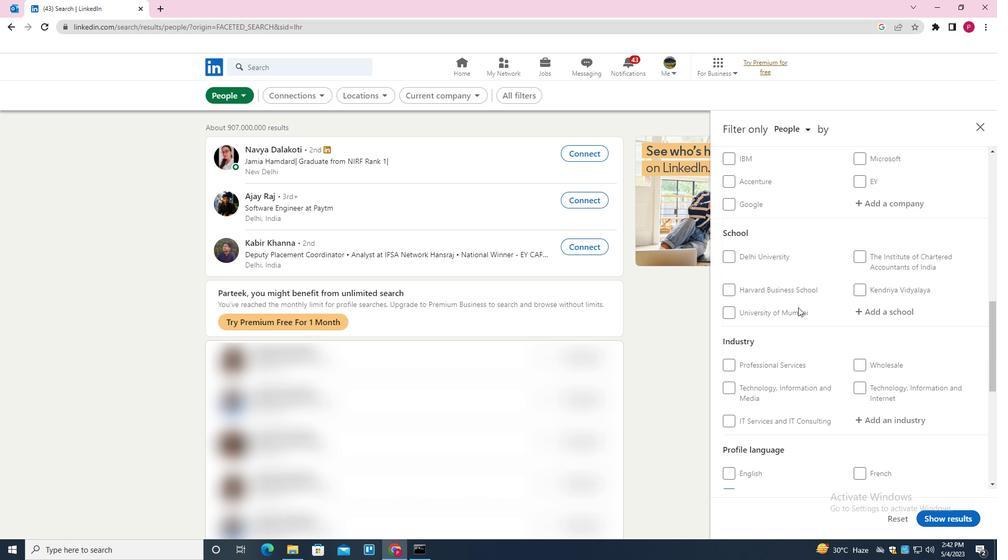 
Action: Mouse moved to (899, 242)
Screenshot: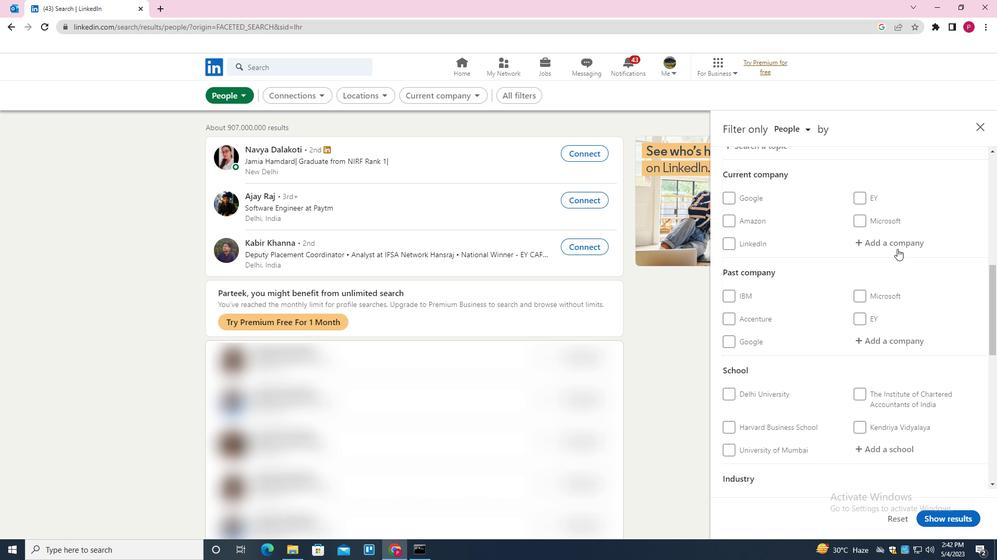 
Action: Mouse pressed left at (899, 242)
Screenshot: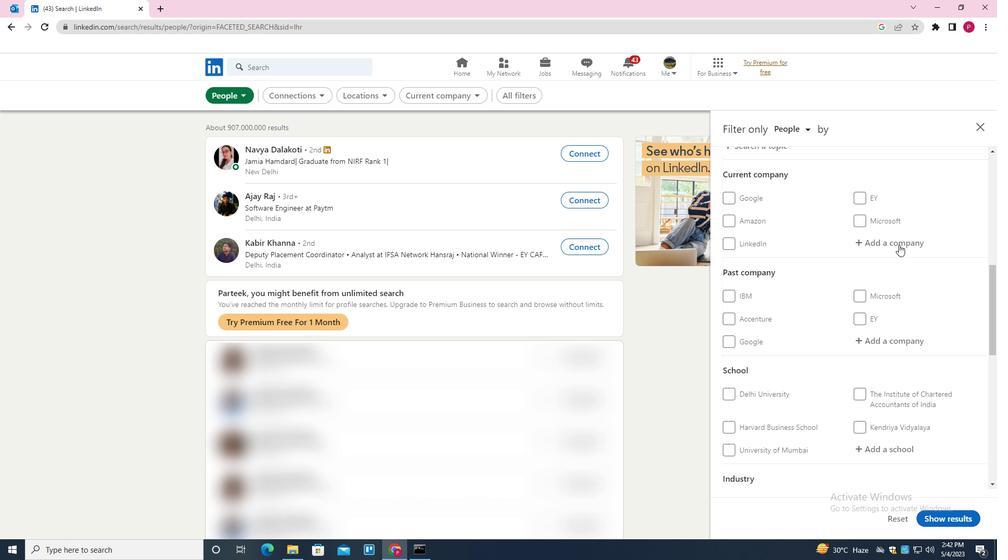 
Action: Mouse moved to (879, 256)
Screenshot: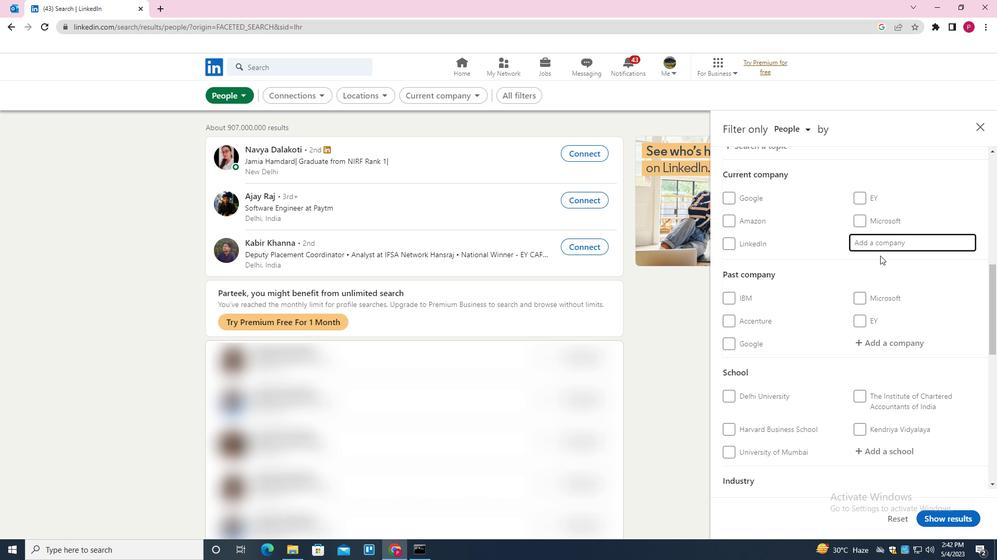 
Action: Key pressed <Key.shift><Key.shift><Key.shift><Key.shift><Key.shift><Key.shift><Key.shift><Key.shift><Key.shift><Key.shift><Key.shift><Key.shift><Key.shift><Key.shift><Key.shift><Key.shift><Key.shift><Key.shift><Key.shift><Key.shift><Key.shift><Key.shift><Key.shift>LIDO<Key.down><Key.enter>
Screenshot: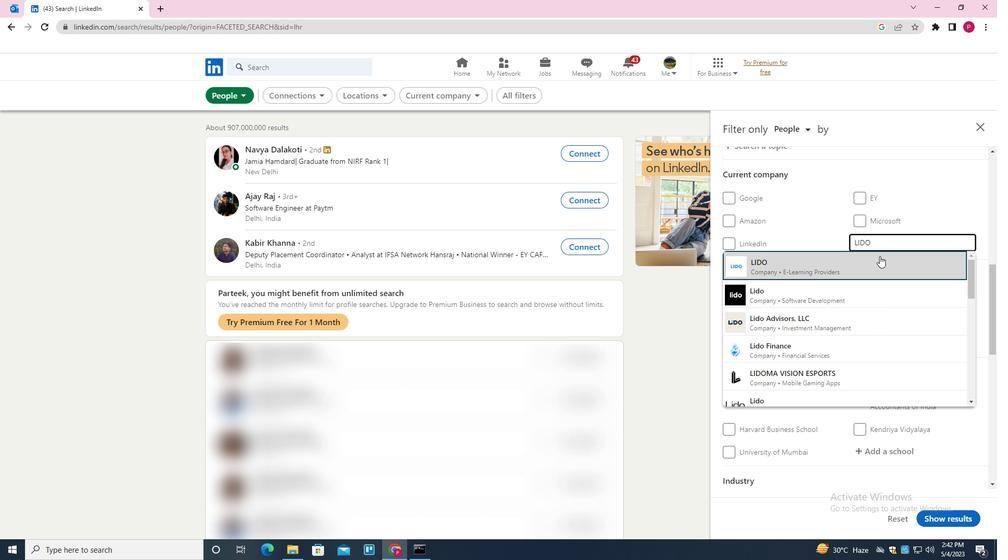 
Action: Mouse moved to (849, 283)
Screenshot: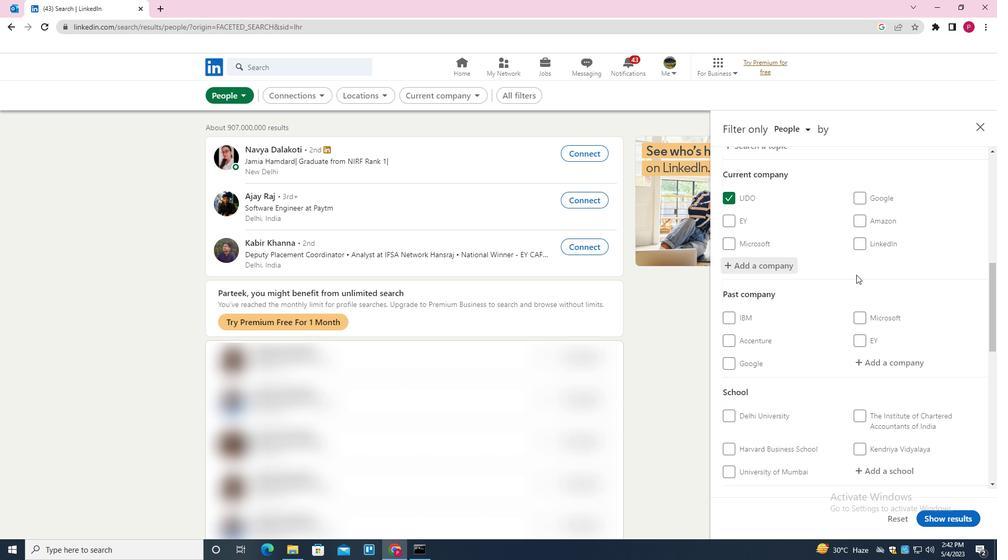 
Action: Mouse scrolled (849, 282) with delta (0, 0)
Screenshot: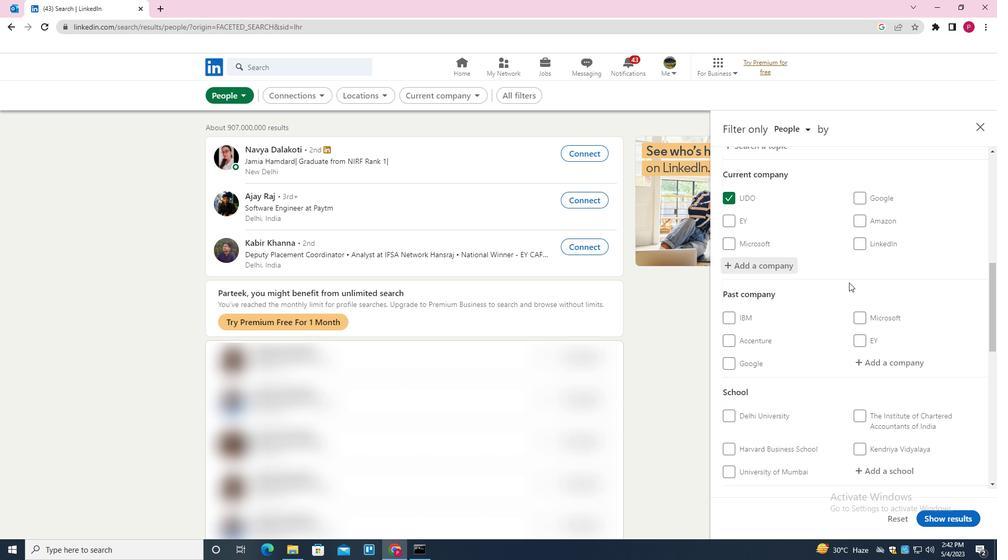 
Action: Mouse scrolled (849, 282) with delta (0, 0)
Screenshot: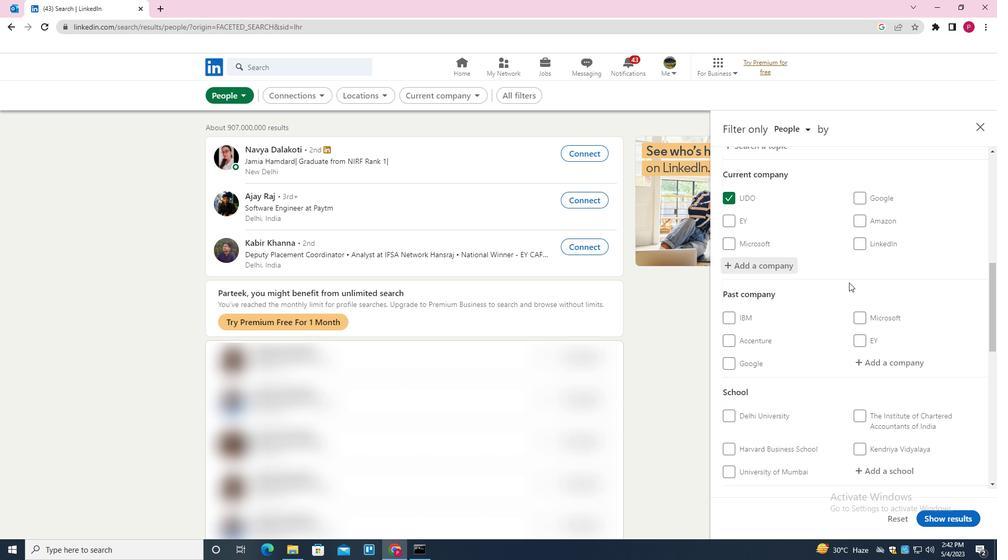 
Action: Mouse scrolled (849, 282) with delta (0, 0)
Screenshot: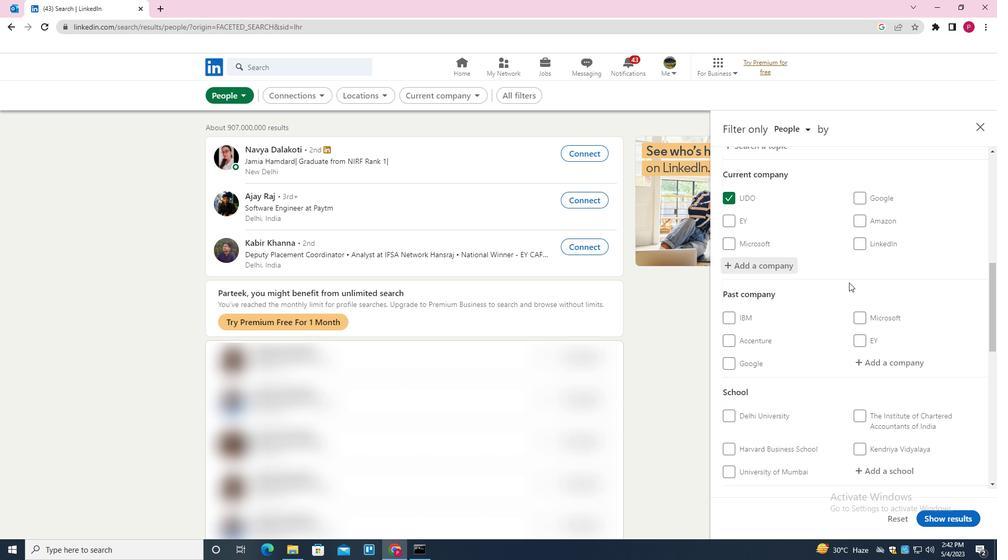 
Action: Mouse moved to (856, 291)
Screenshot: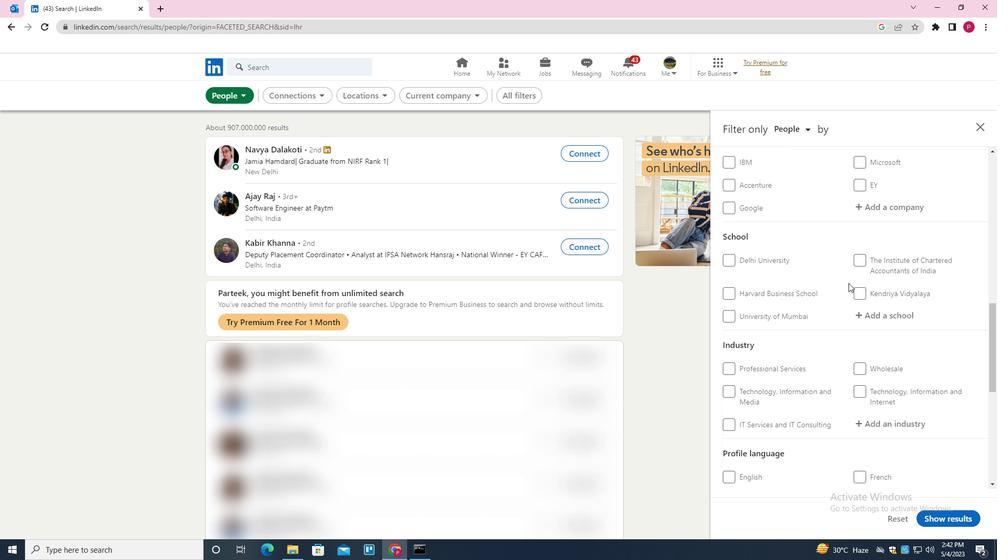 
Action: Mouse scrolled (856, 290) with delta (0, 0)
Screenshot: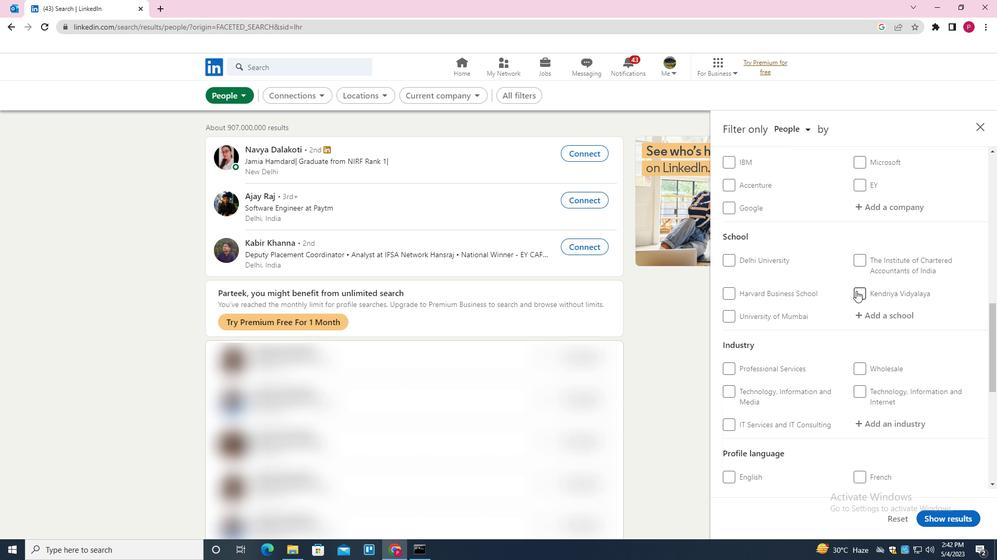
Action: Mouse scrolled (856, 290) with delta (0, 0)
Screenshot: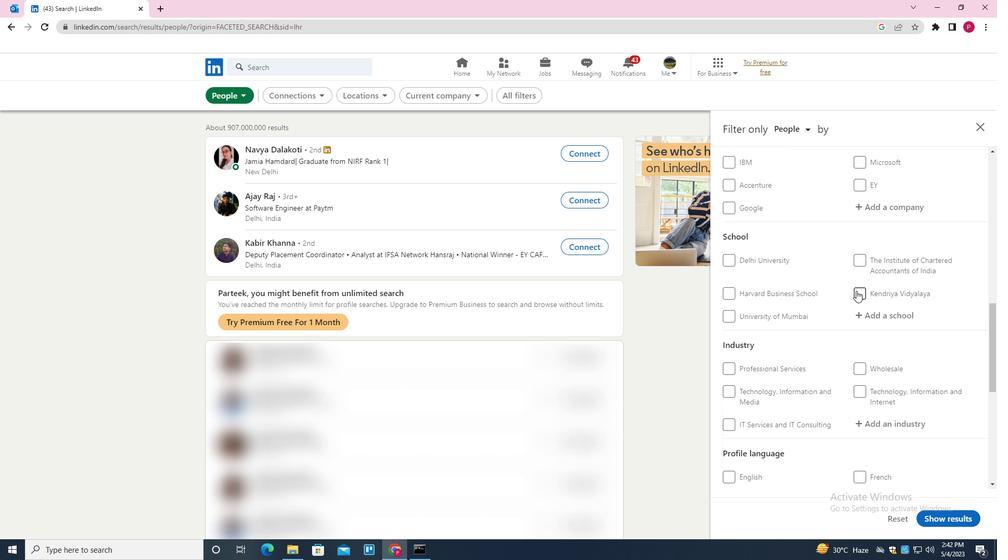 
Action: Mouse moved to (886, 210)
Screenshot: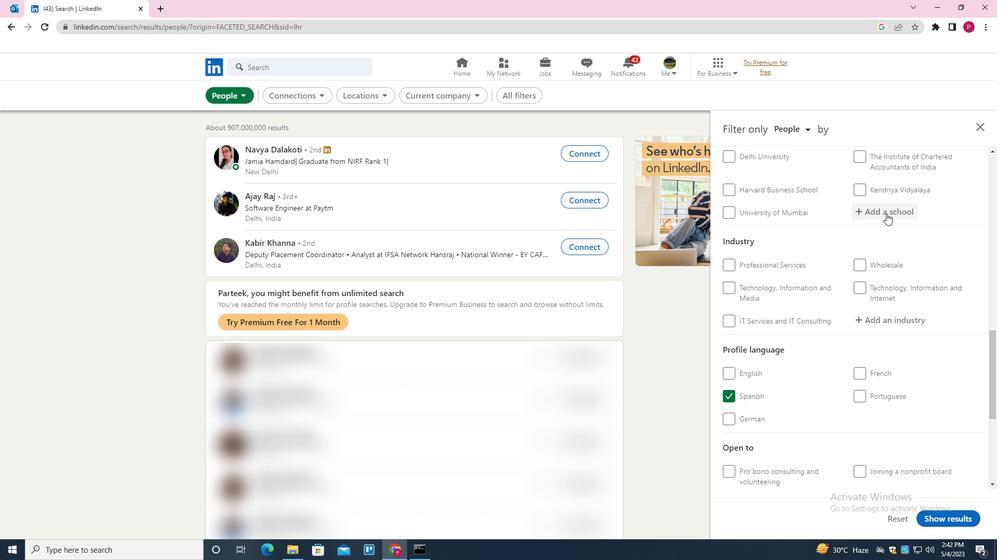
Action: Mouse pressed left at (886, 210)
Screenshot: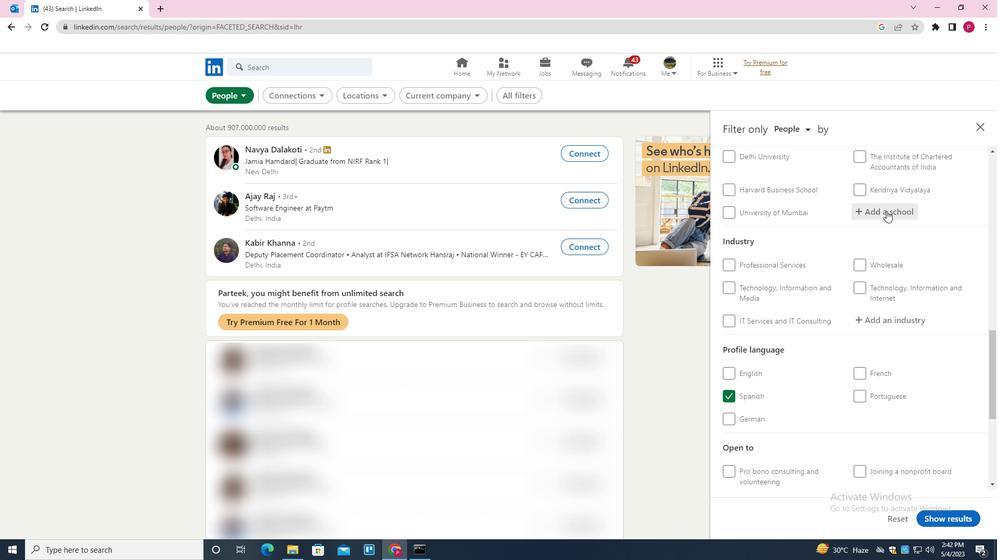 
Action: Key pressed <Key.shift><Key.shift><Key.shift><Key.shift><Key.shift><Key.shift><Key.shift><Key.shift><Key.shift><Key.shift><Key.shift><Key.shift><Key.shift><Key.shift><Key.shift><Key.shift><Key.shift><Key.shift><Key.shift><Key.shift><Key.shift><Key.shift><Key.shift><Key.shift>VIKRAM<Key.space><Key.shift><Key.shift><Key.shift>UNIRERSITY<Key.space><Key.backspace><Key.backspace><Key.backspace><Key.backspace><Key.backspace><Key.backspace><Key.backspace><Key.backspace><Key.backspace><Key.backspace><Key.backspace><Key.shift>UNIVERSITY<Key.space><Key.down><Key.enter>
Screenshot: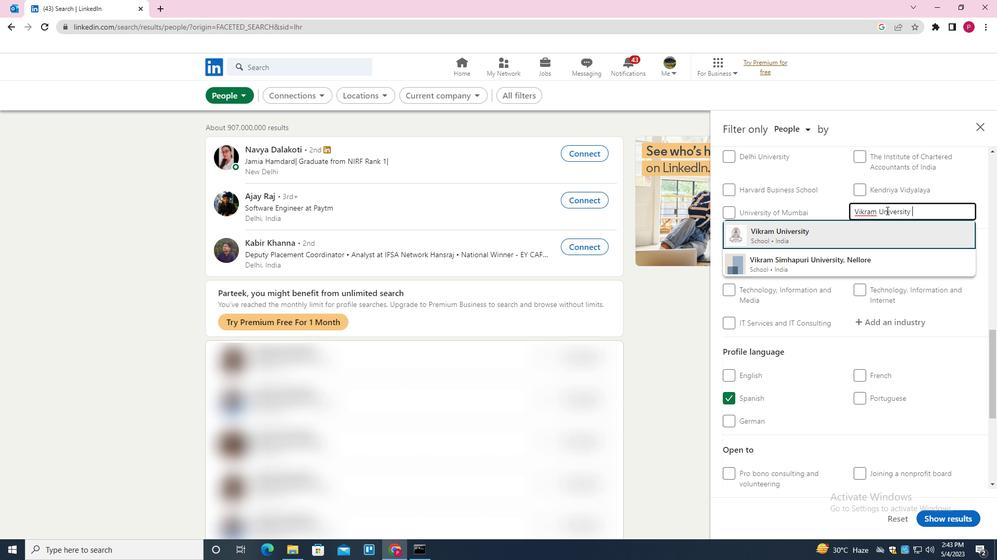 
Action: Mouse moved to (864, 251)
Screenshot: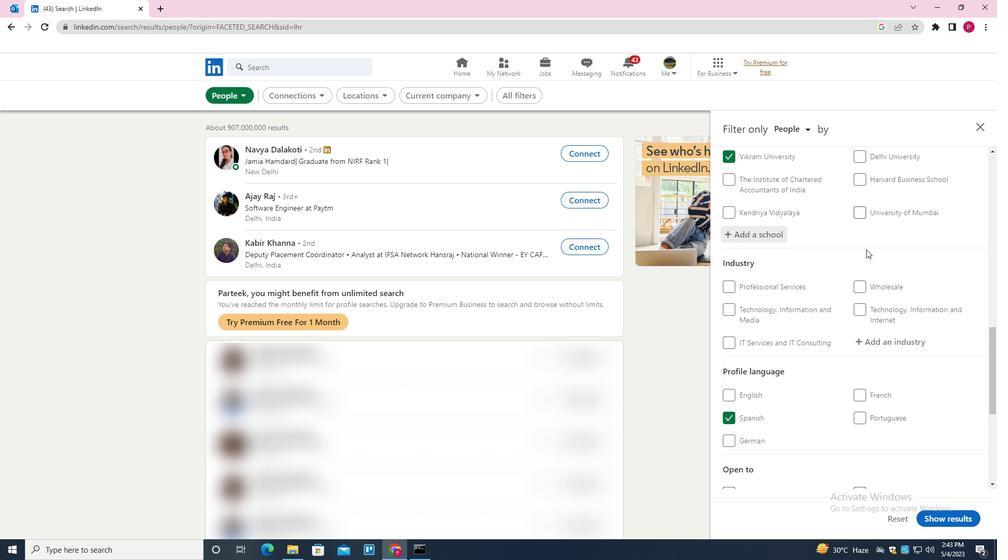 
Action: Mouse scrolled (864, 251) with delta (0, 0)
Screenshot: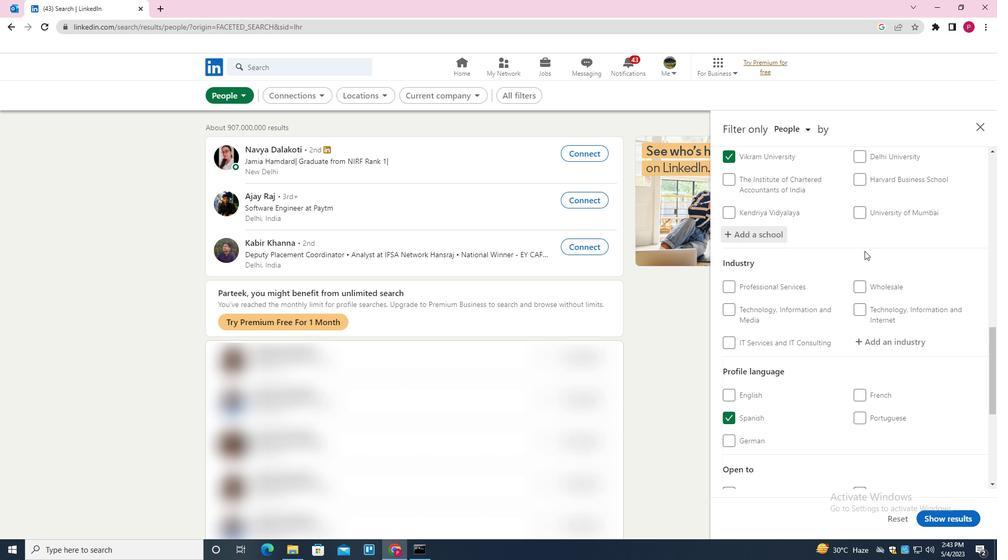 
Action: Mouse scrolled (864, 251) with delta (0, 0)
Screenshot: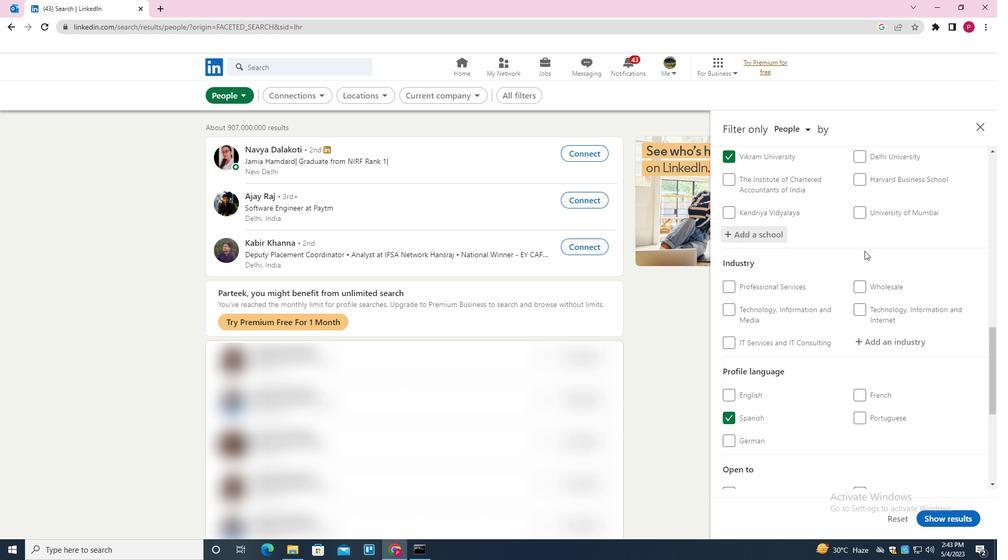 
Action: Mouse moved to (876, 240)
Screenshot: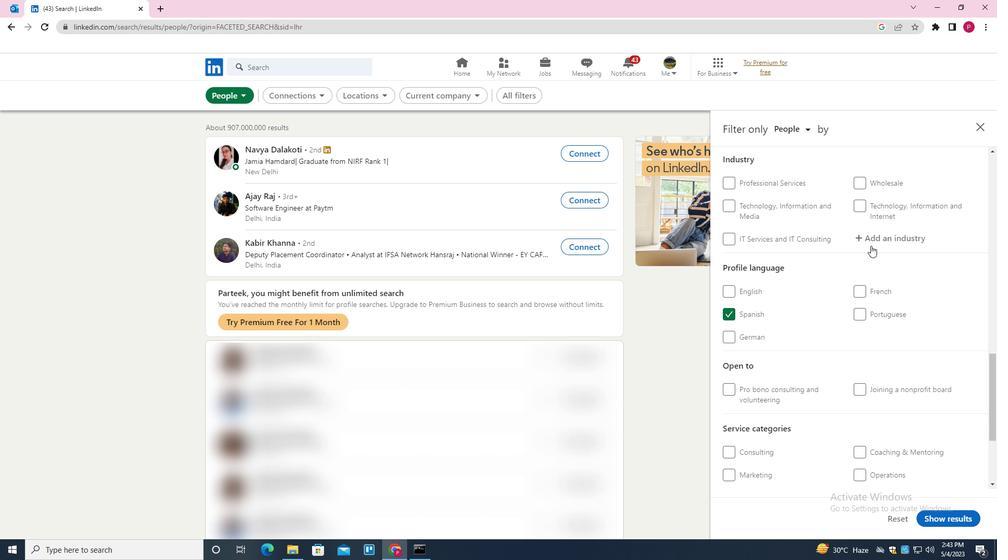 
Action: Mouse pressed left at (876, 240)
Screenshot: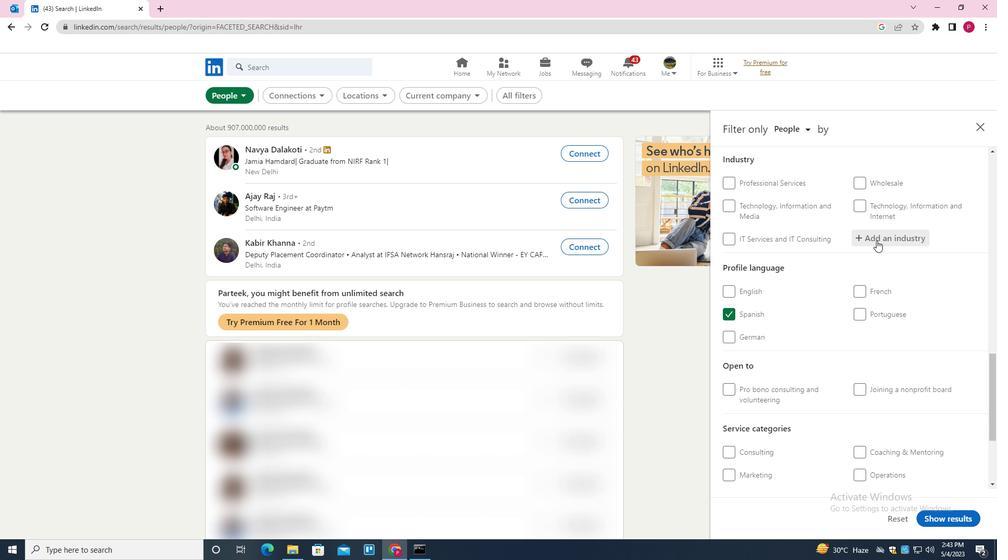 
Action: Key pressed <Key.shift><Key.shift><Key.shift><Key.shift>RENEWABLE<Key.space><Key.shift><Key.shift><Key.shift><Key.shift><Key.shift>ENERGY<Key.space><Key.shift><Key.shift><Key.shift><Key.shift><Key.shift><Key.shift><Key.shift><Key.shift><Key.shift><Key.shift><Key.shift><Key.shift><Key.shift><Key.shift><Key.shift><Key.shift><Key.shift><Key.shift><Key.shift><Key.shift><Key.shift><Key.shift><Key.shift><Key.shift><Key.shift><Key.shift><Key.shift><Key.shift><Key.shift>EQUIPMENT<Key.space><Key.shift><Key.shift><Key.shift><Key.shift><Key.shift><Key.shift><Key.shift><Key.shift><Key.shift>MANUFACTURING<Key.down><Key.enter>
Screenshot: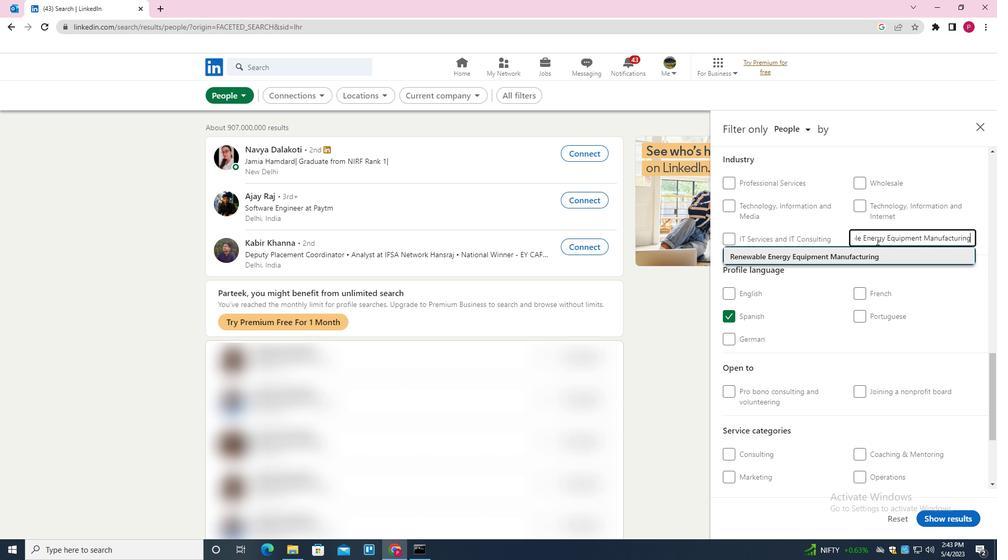 
Action: Mouse moved to (813, 222)
Screenshot: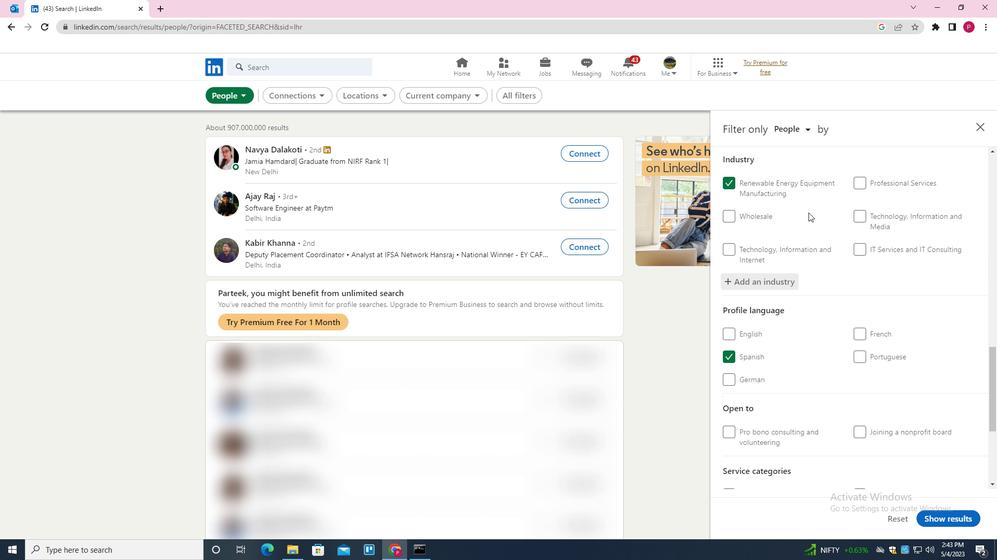 
Action: Mouse scrolled (813, 221) with delta (0, 0)
Screenshot: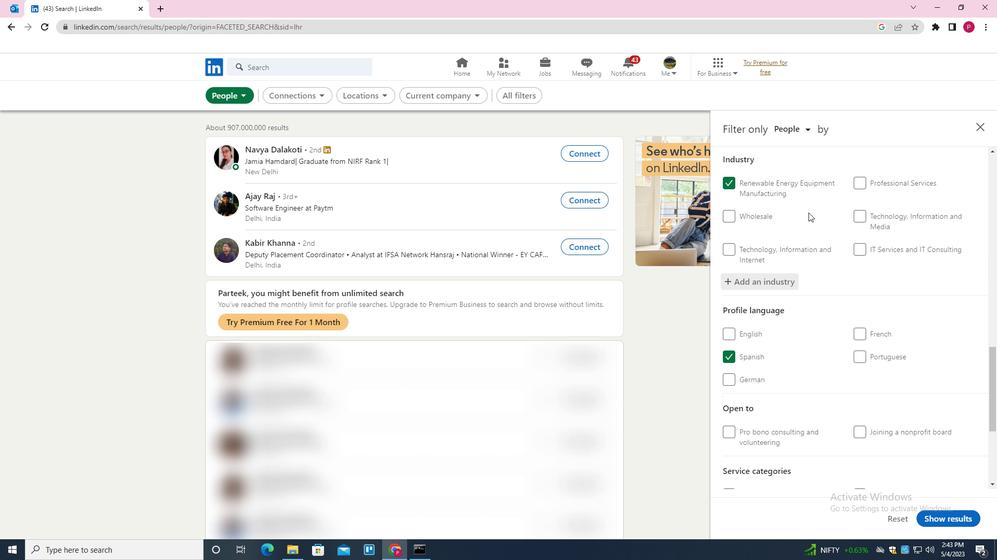 
Action: Mouse moved to (814, 225)
Screenshot: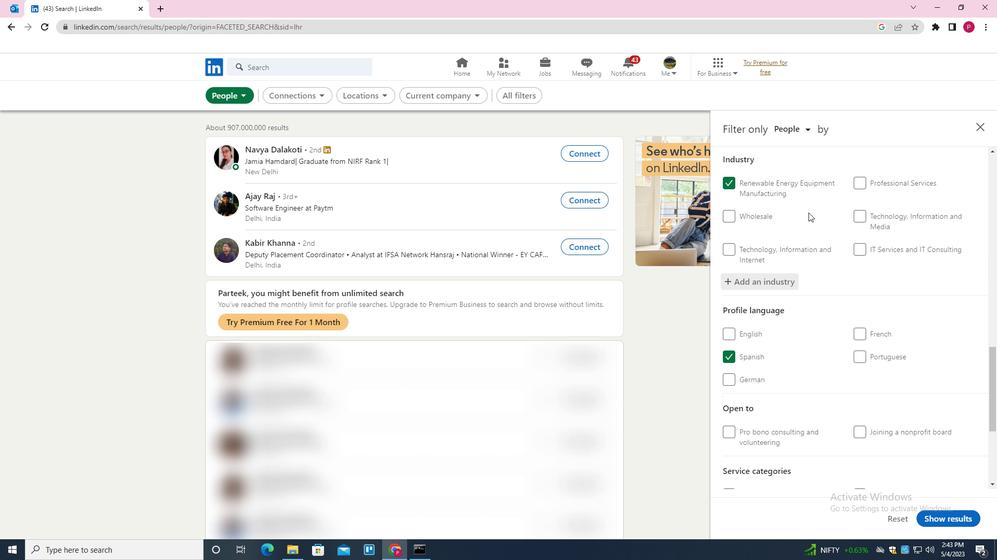 
Action: Mouse scrolled (814, 224) with delta (0, 0)
Screenshot: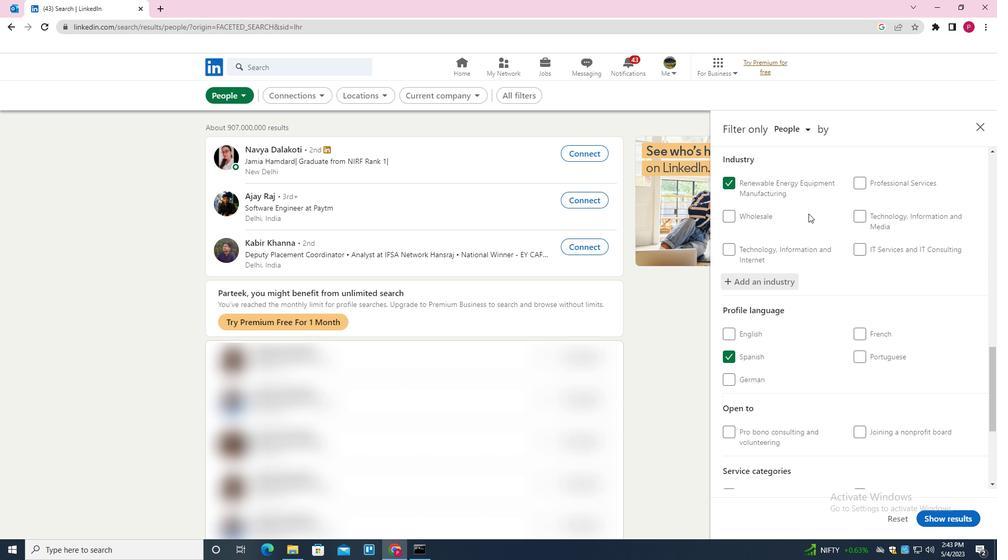 
Action: Mouse moved to (814, 225)
Screenshot: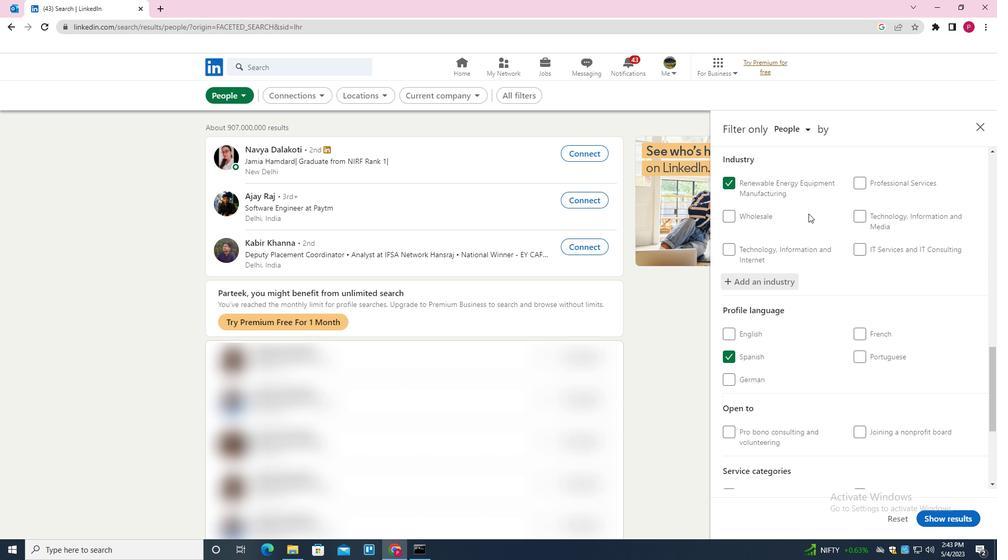 
Action: Mouse scrolled (814, 225) with delta (0, 0)
Screenshot: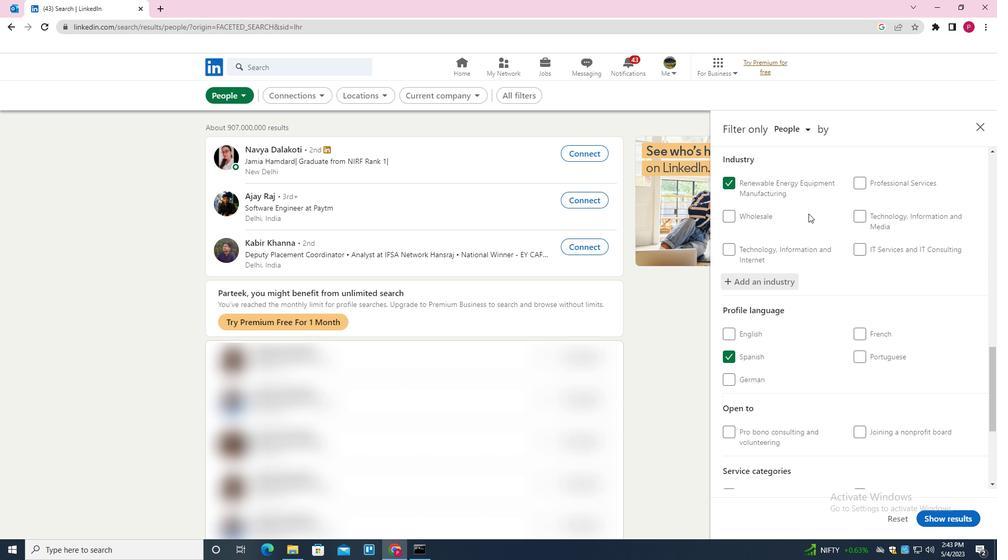 
Action: Mouse scrolled (814, 225) with delta (0, 0)
Screenshot: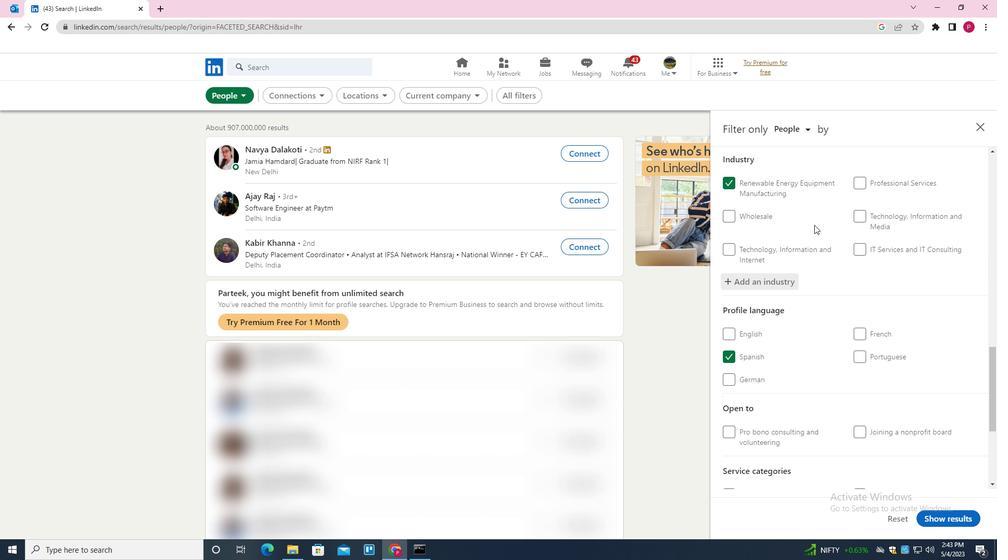 
Action: Mouse moved to (815, 239)
Screenshot: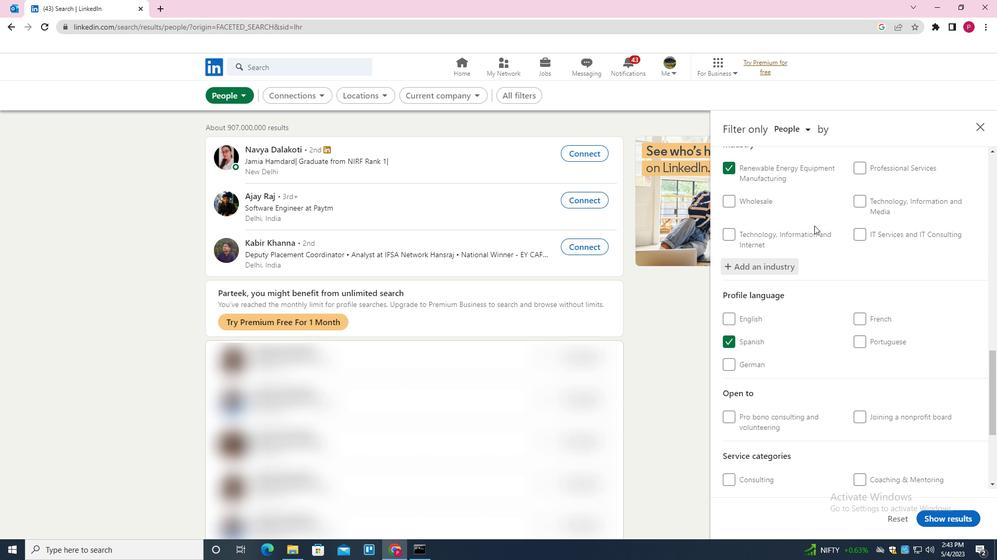 
Action: Mouse scrolled (815, 238) with delta (0, 0)
Screenshot: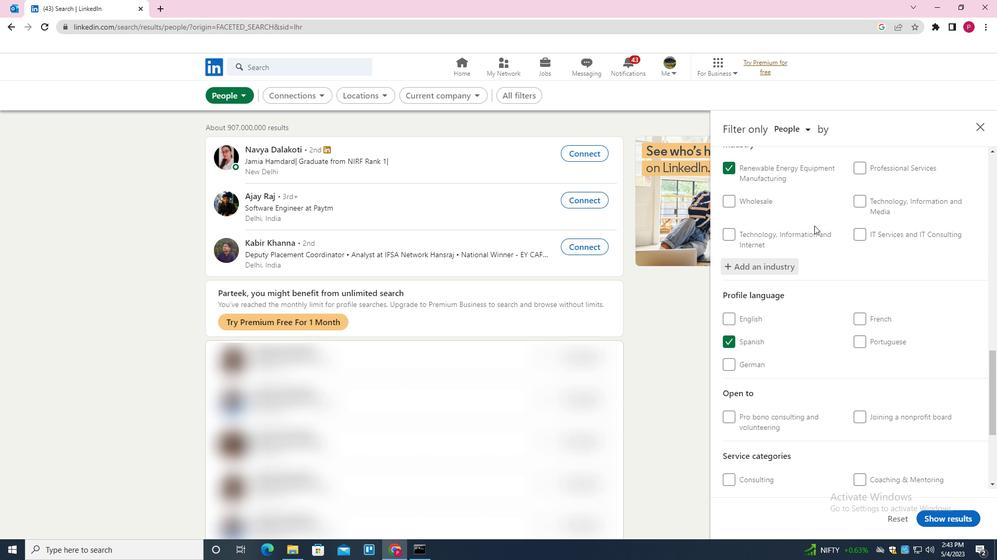 
Action: Mouse moved to (882, 343)
Screenshot: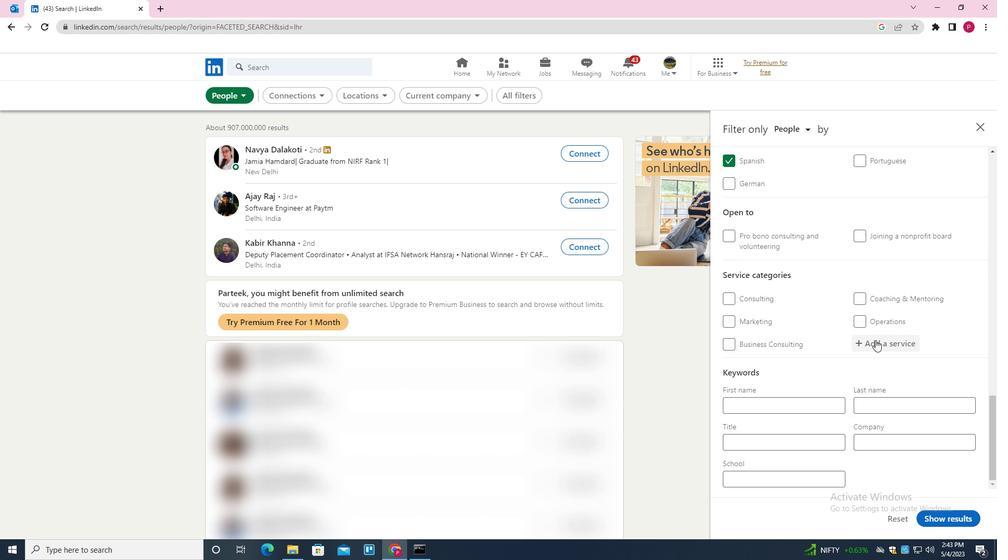 
Action: Mouse pressed left at (882, 343)
Screenshot: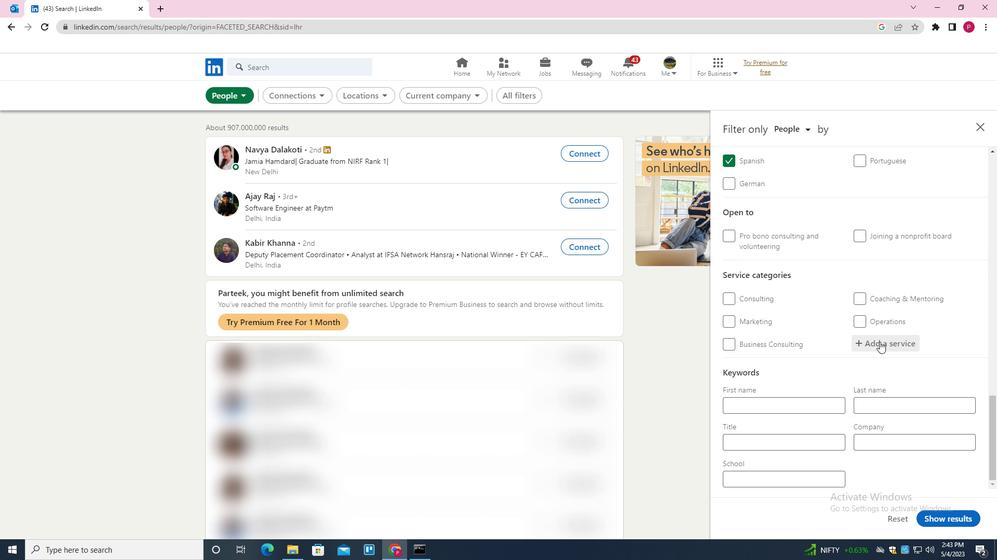 
Action: Key pressed <Key.shift><Key.shift><Key.shift>LOGO<Key.space><Key.shift>DESIGN<Key.down><Key.enter>
Screenshot: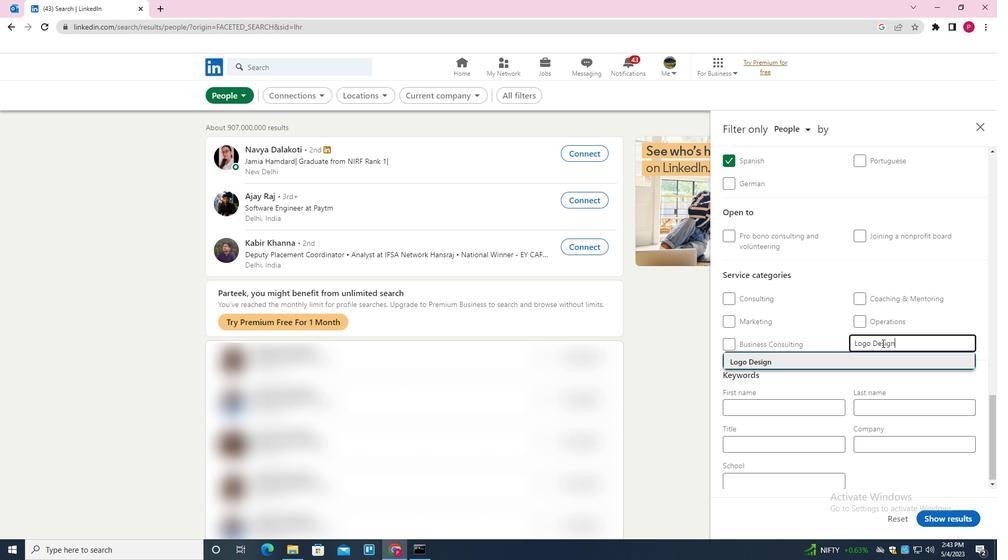 
Action: Mouse moved to (863, 350)
Screenshot: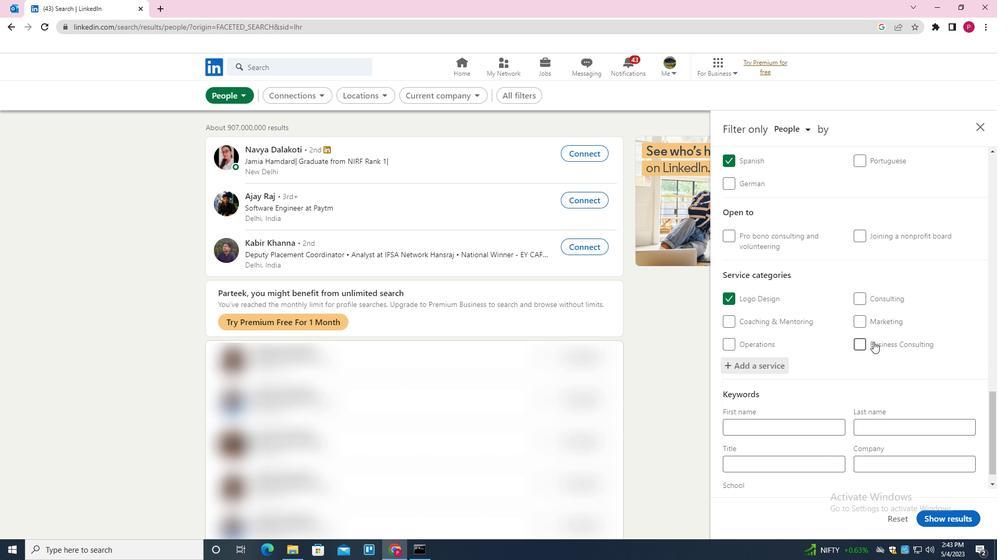 
Action: Mouse scrolled (863, 349) with delta (0, 0)
Screenshot: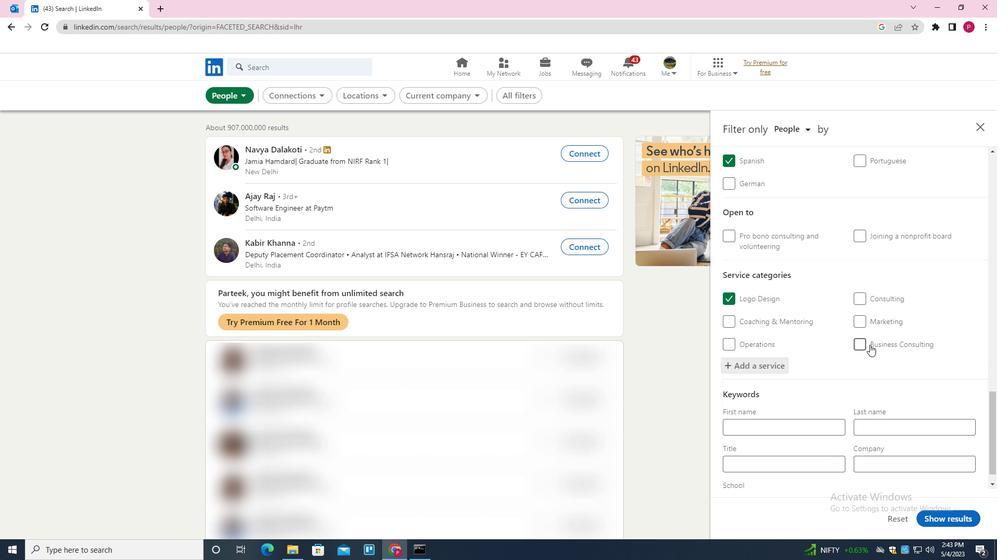 
Action: Mouse scrolled (863, 349) with delta (0, 0)
Screenshot: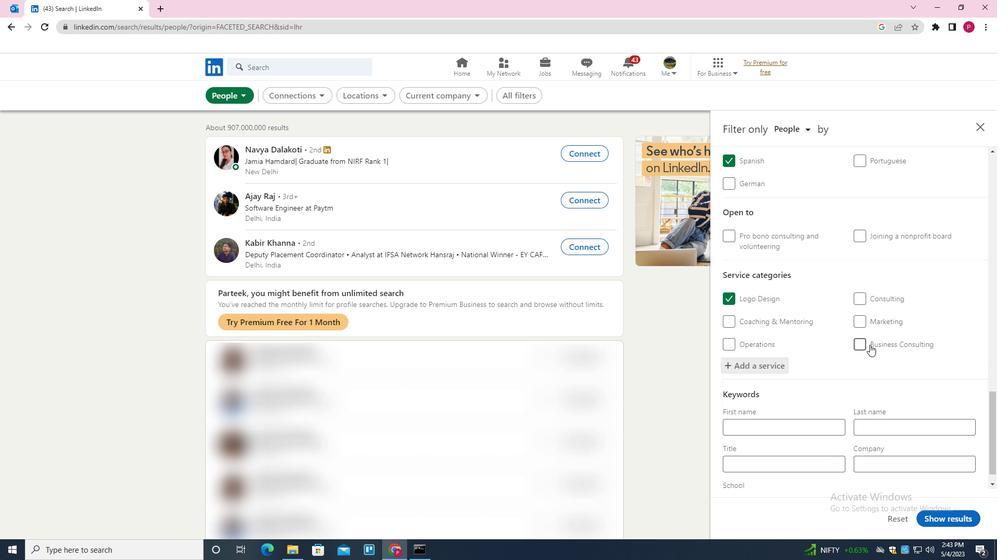
Action: Mouse moved to (858, 372)
Screenshot: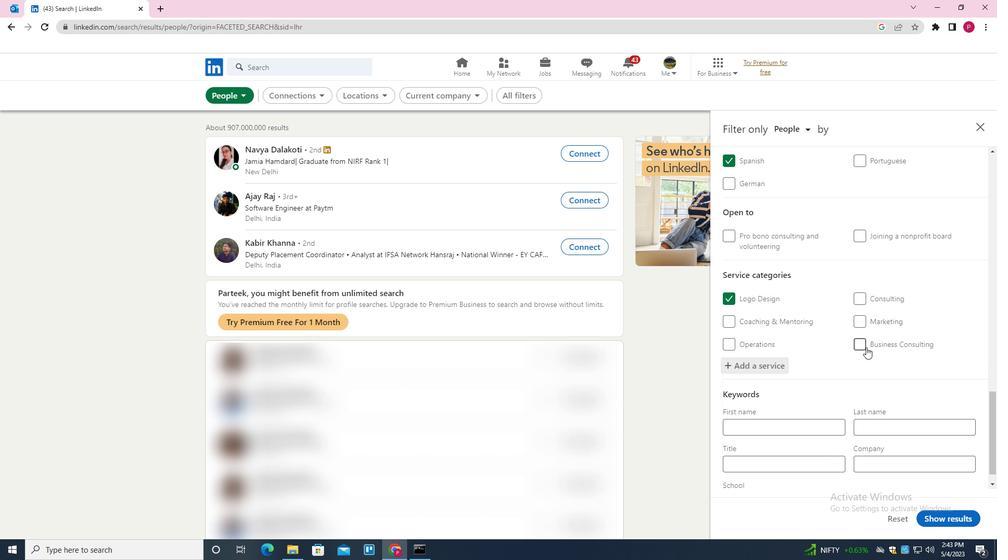 
Action: Mouse scrolled (858, 371) with delta (0, 0)
Screenshot: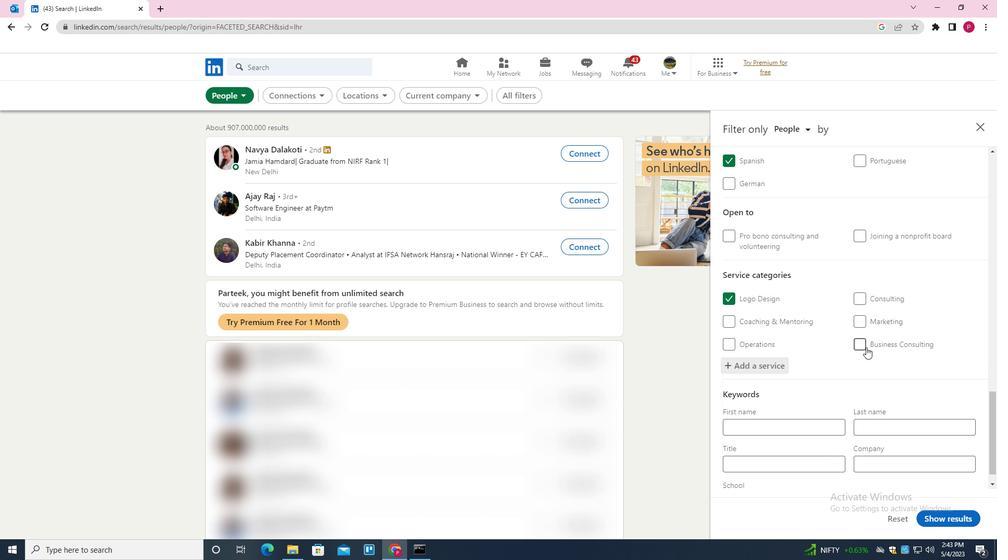 
Action: Mouse moved to (813, 451)
Screenshot: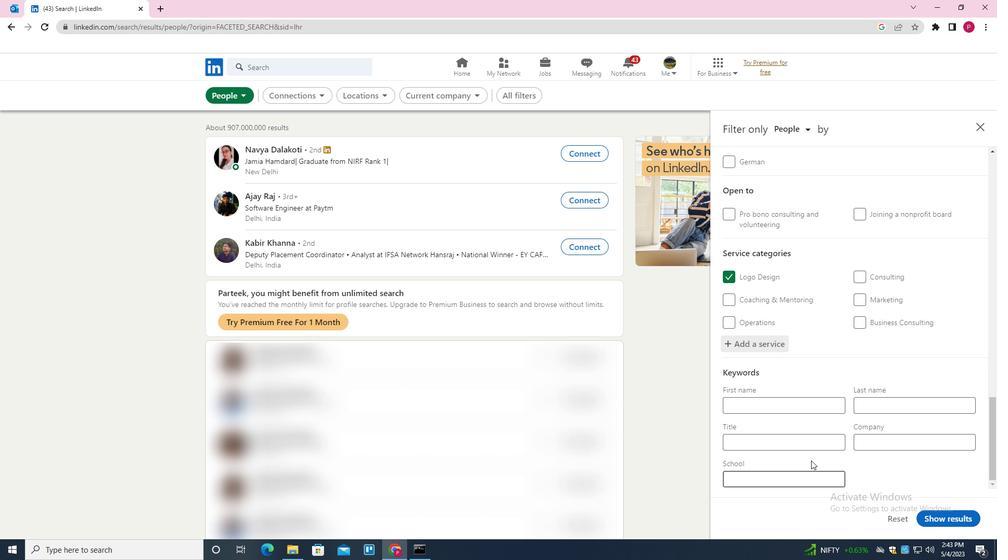 
Action: Mouse pressed left at (813, 451)
Screenshot: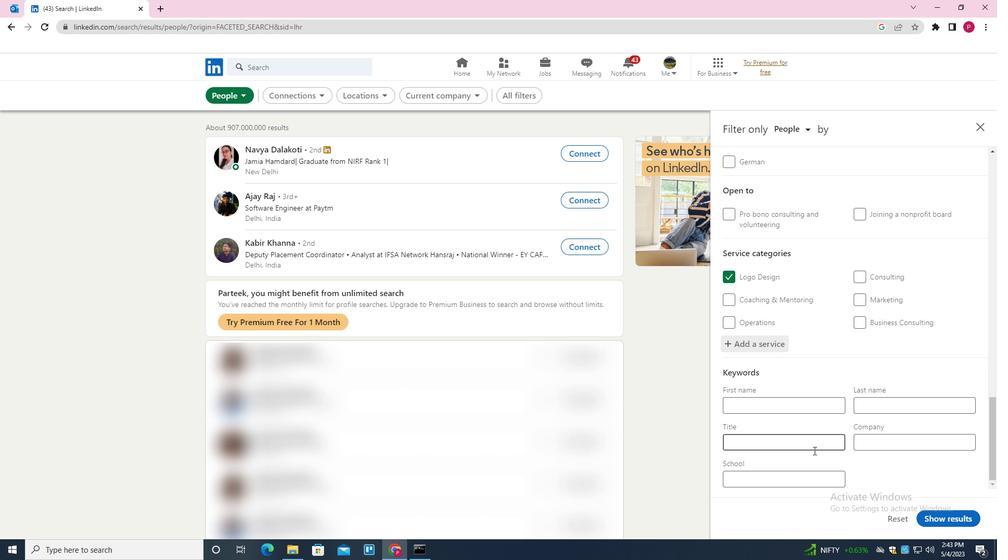 
Action: Mouse moved to (816, 448)
Screenshot: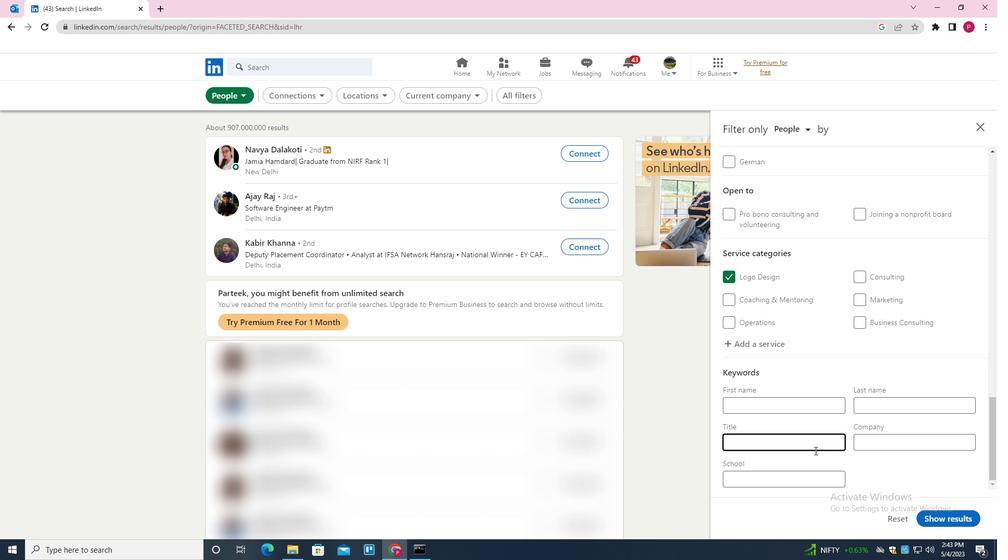 
Action: Key pressed <Key.shift><Key.shift><Key.shift>RECRUITER
Screenshot: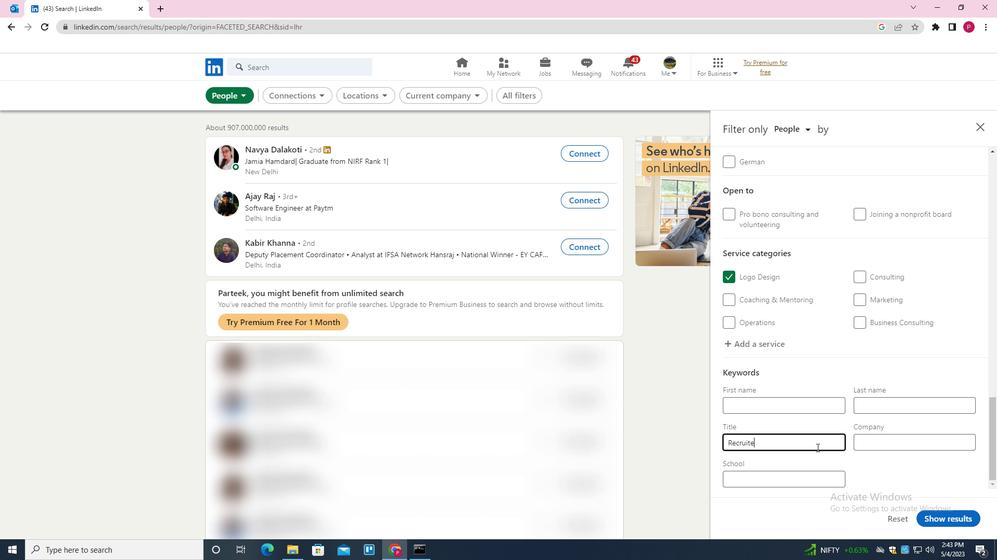 
Action: Mouse moved to (946, 516)
Screenshot: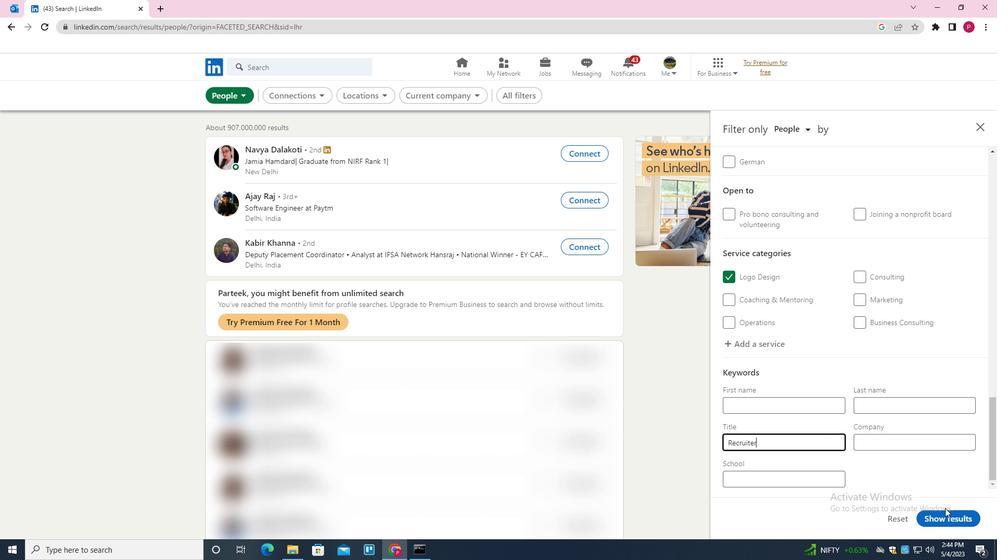 
Action: Mouse pressed left at (946, 516)
Screenshot: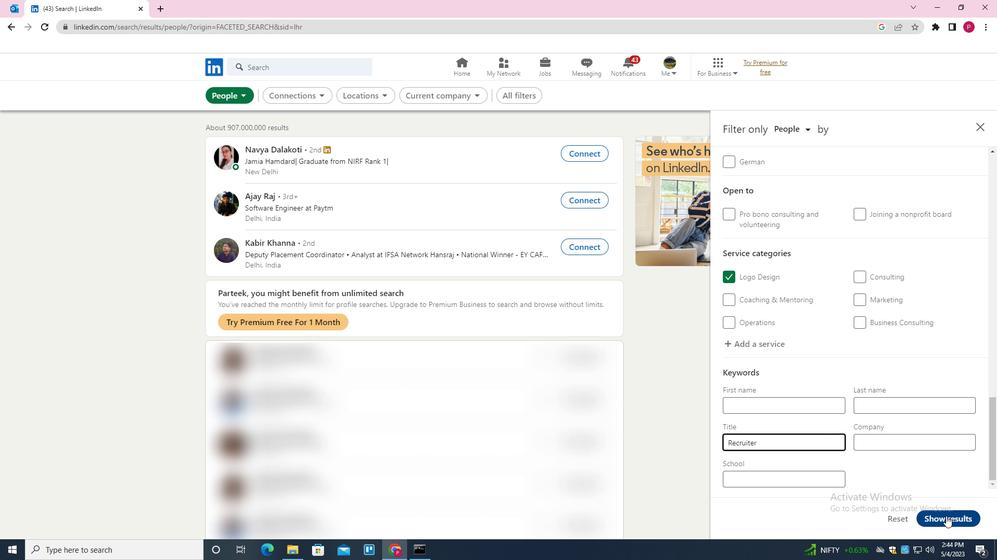 
Action: Mouse moved to (631, 357)
Screenshot: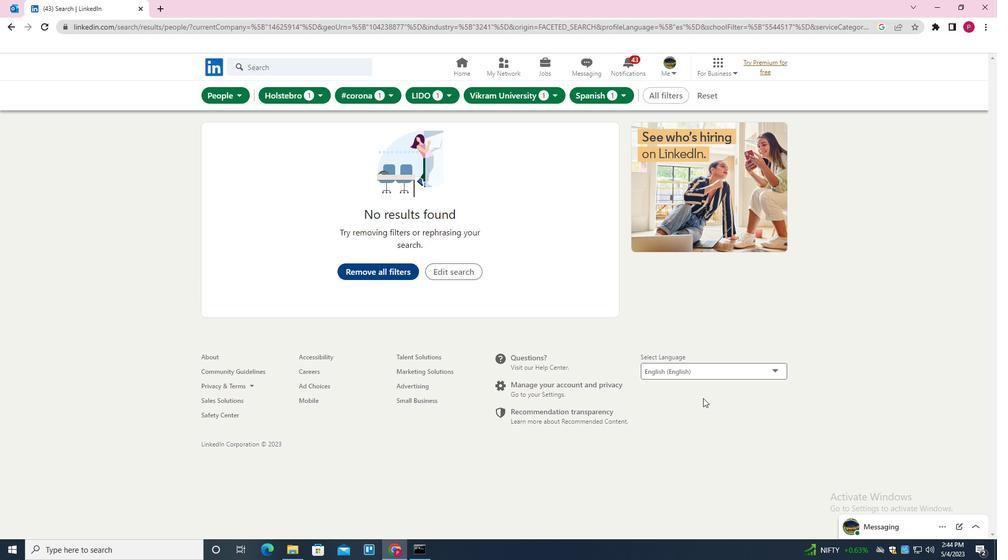 
